 Task: Exporting Individual Tracks.
Action: Mouse moved to (411, 519)
Screenshot: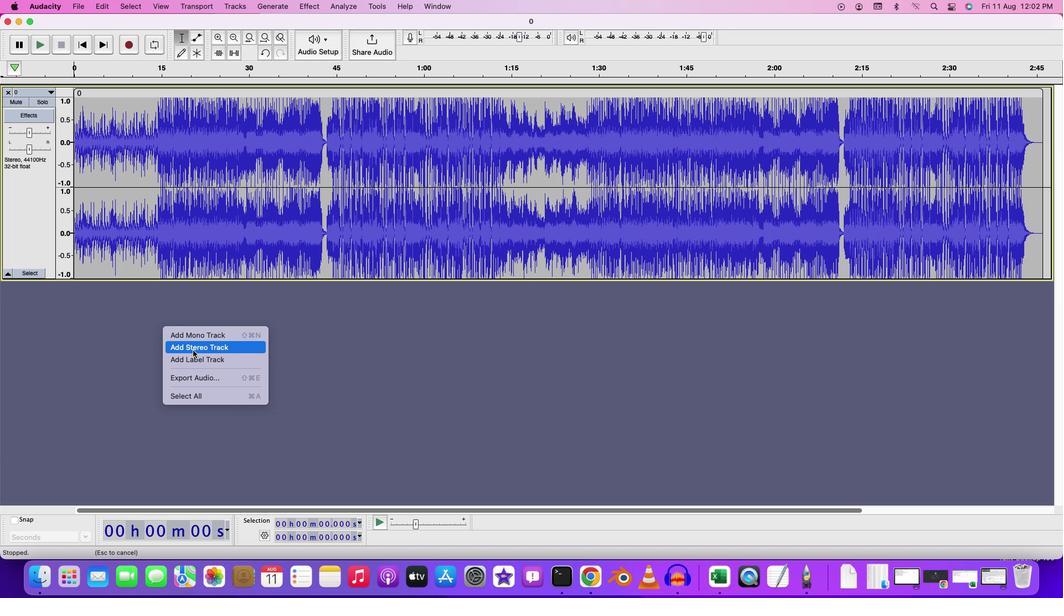 
Action: Mouse pressed left at (411, 519)
Screenshot: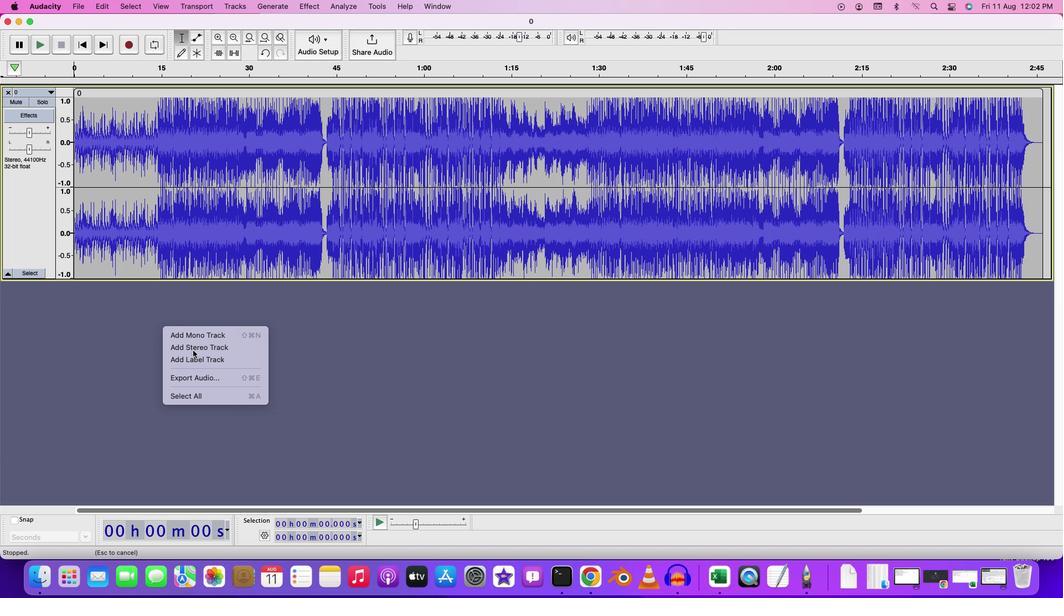 
Action: Mouse moved to (412, 519)
Screenshot: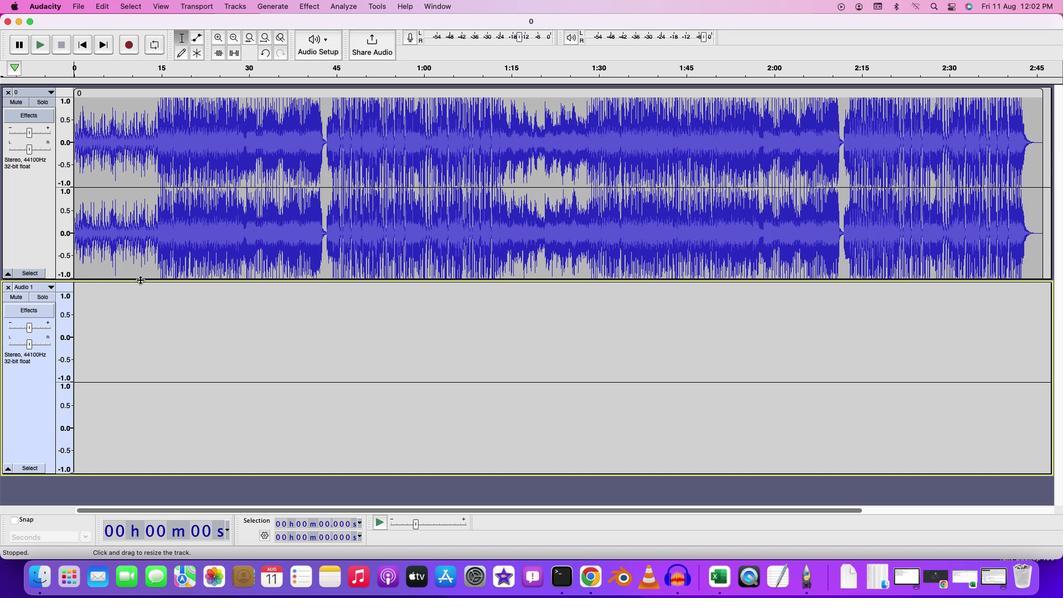 
Action: Mouse pressed left at (412, 519)
Screenshot: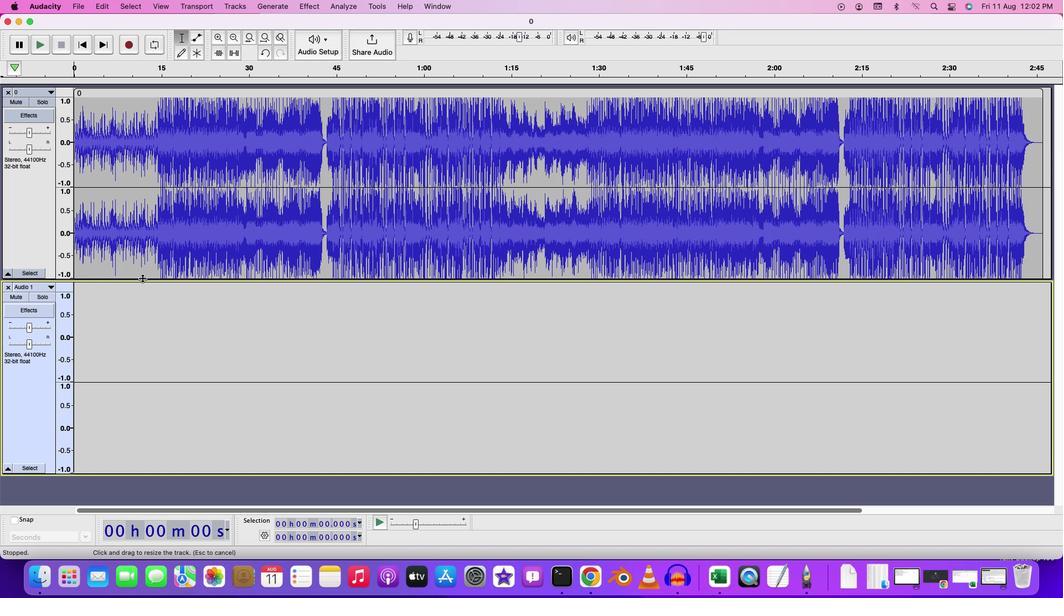 
Action: Mouse moved to (411, 519)
Screenshot: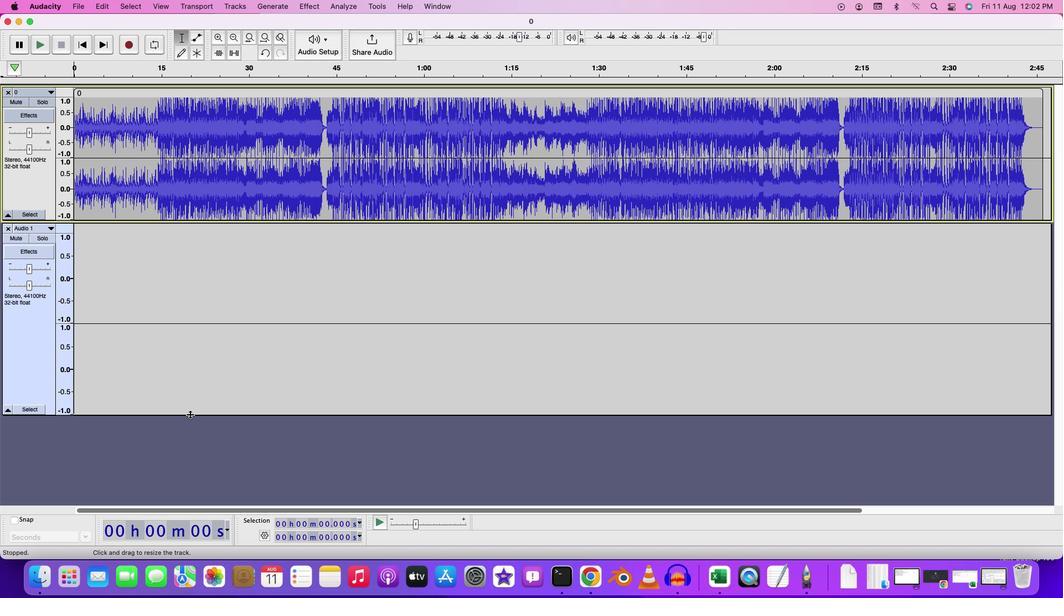 
Action: Mouse pressed left at (411, 519)
Screenshot: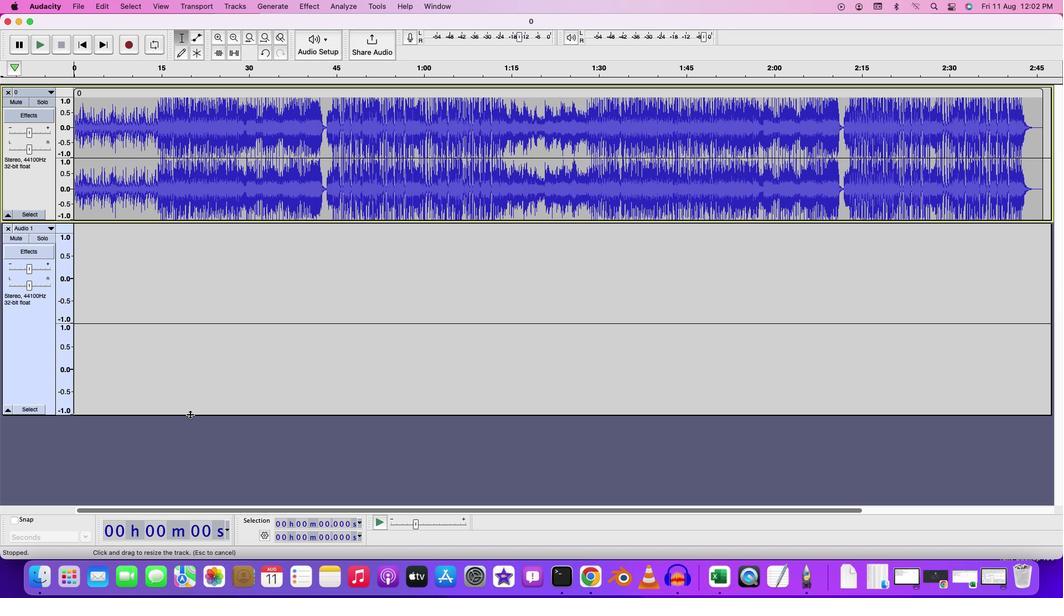 
Action: Mouse moved to (412, 519)
Screenshot: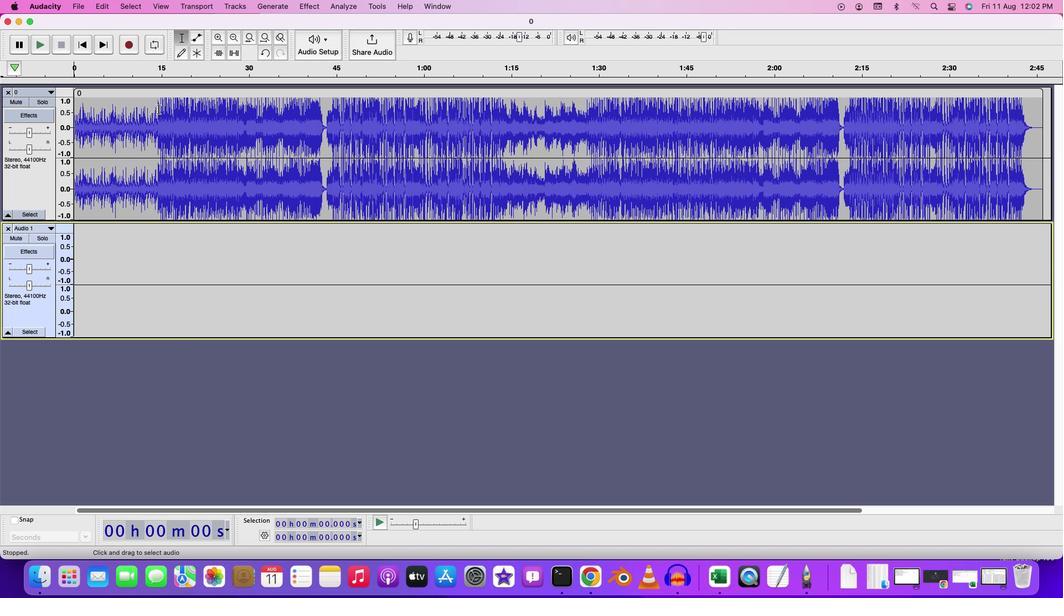 
Action: Mouse pressed left at (412, 519)
Screenshot: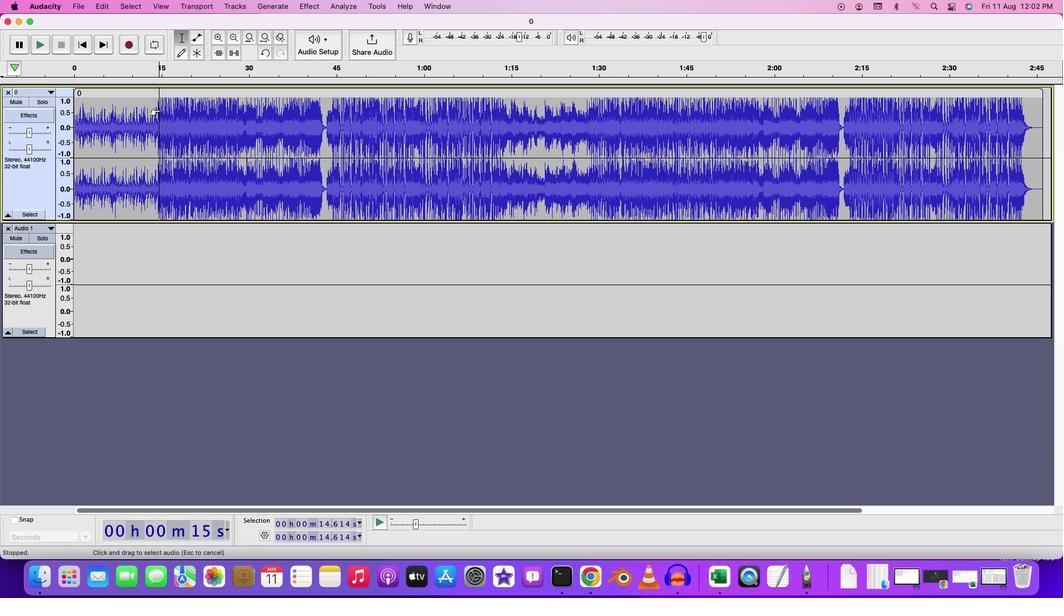 
Action: Mouse moved to (412, 519)
Screenshot: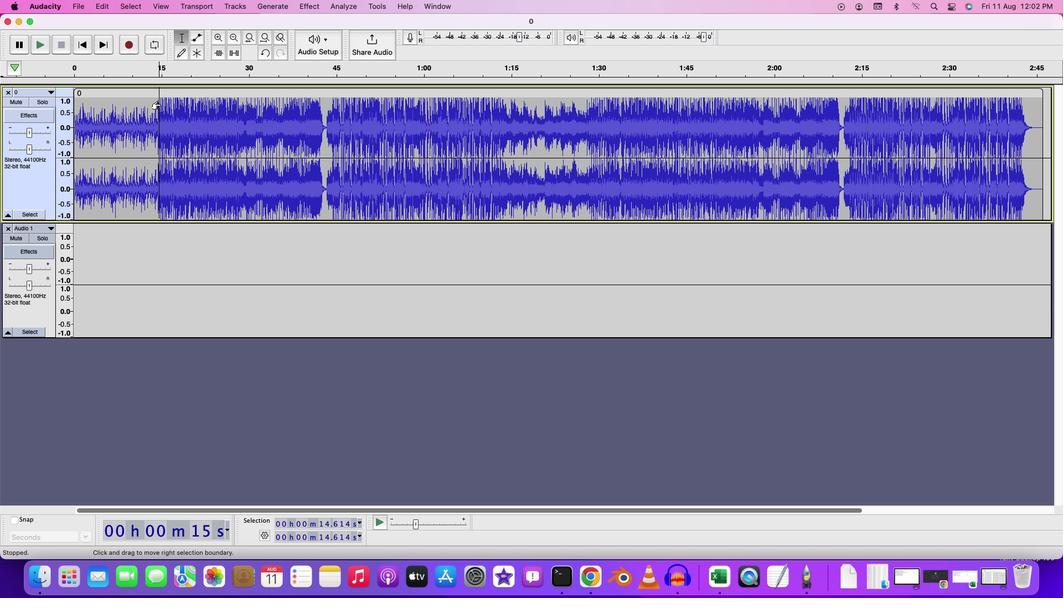 
Action: Mouse pressed left at (412, 519)
Screenshot: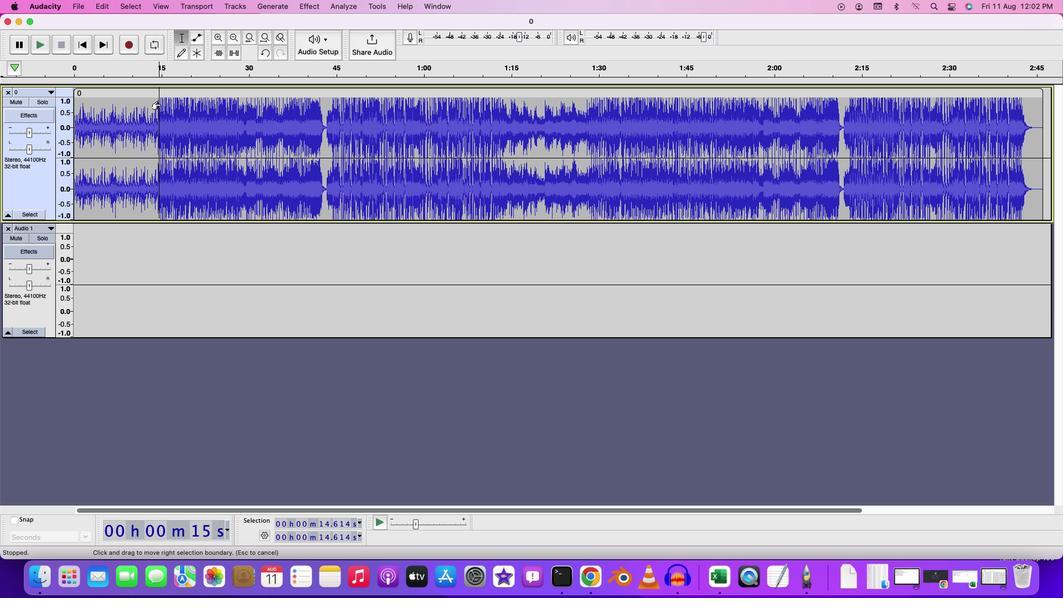 
Action: Mouse moved to (411, 519)
Screenshot: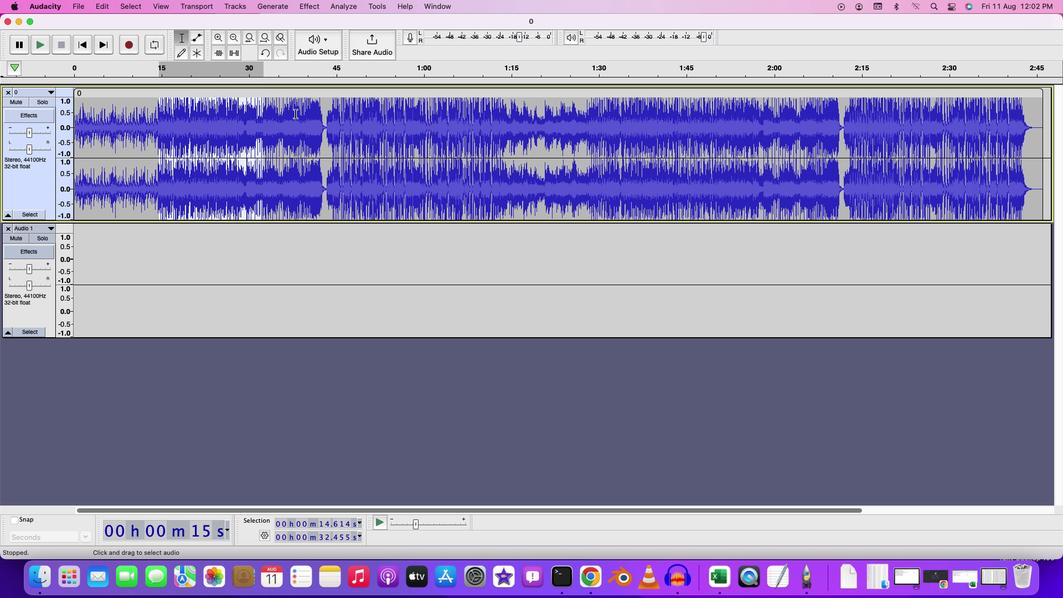 
Action: Mouse pressed left at (411, 519)
Screenshot: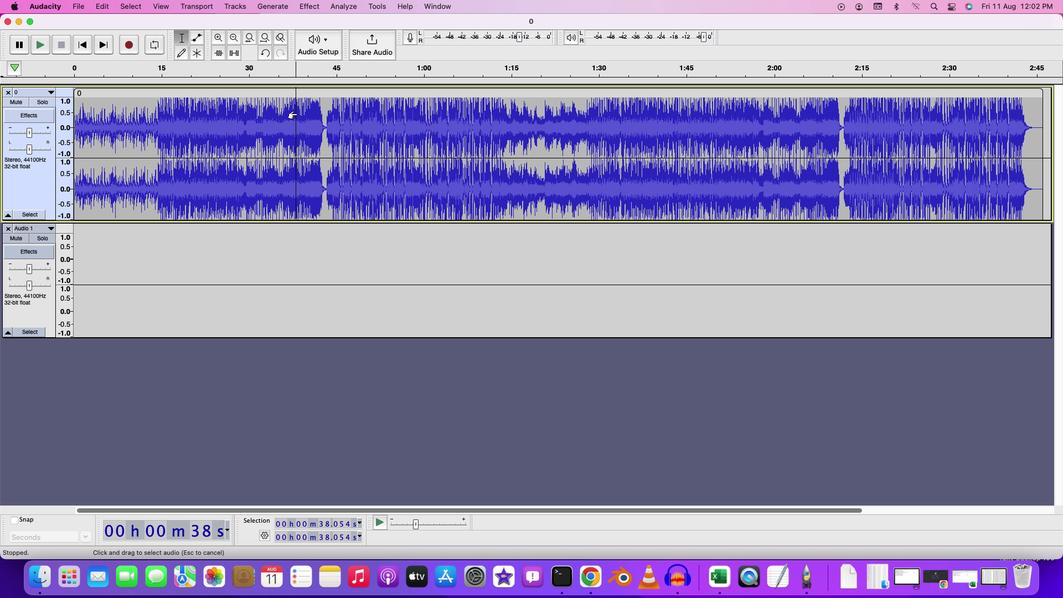 
Action: Mouse moved to (411, 519)
Screenshot: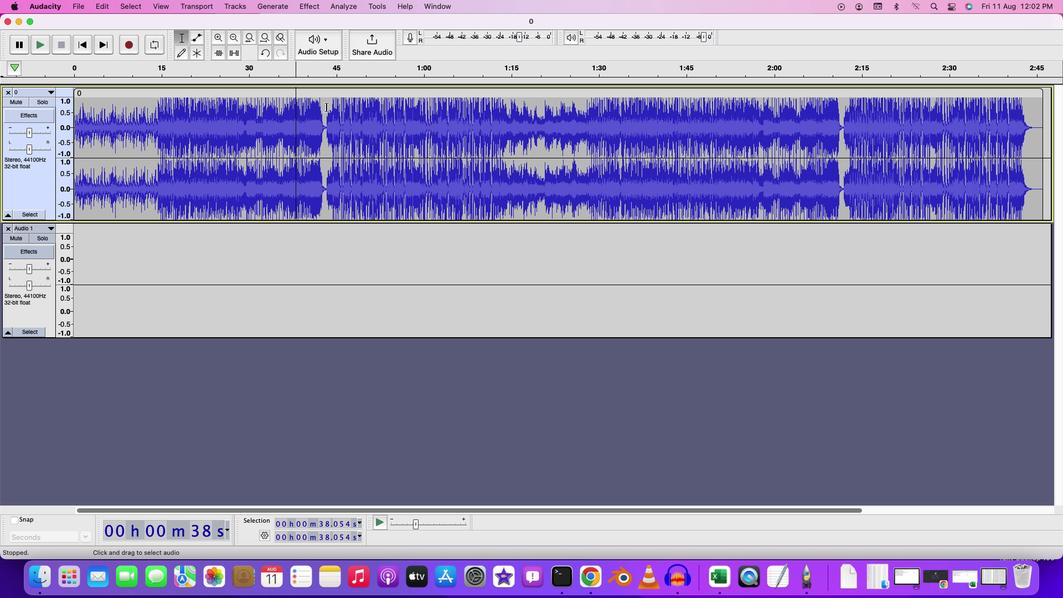 
Action: Mouse pressed left at (411, 519)
Screenshot: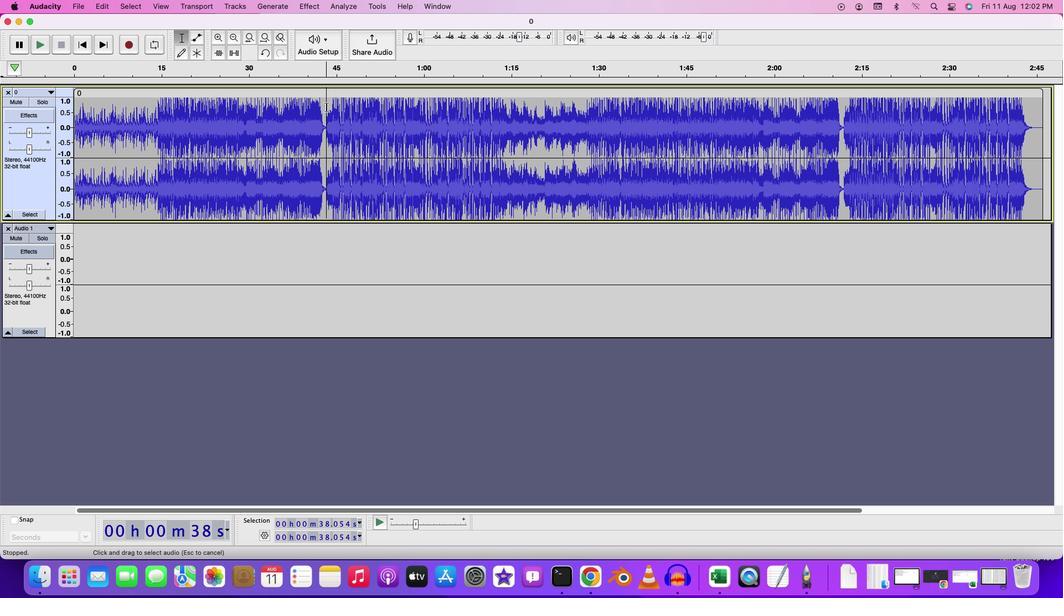 
Action: Mouse moved to (408, 519)
Screenshot: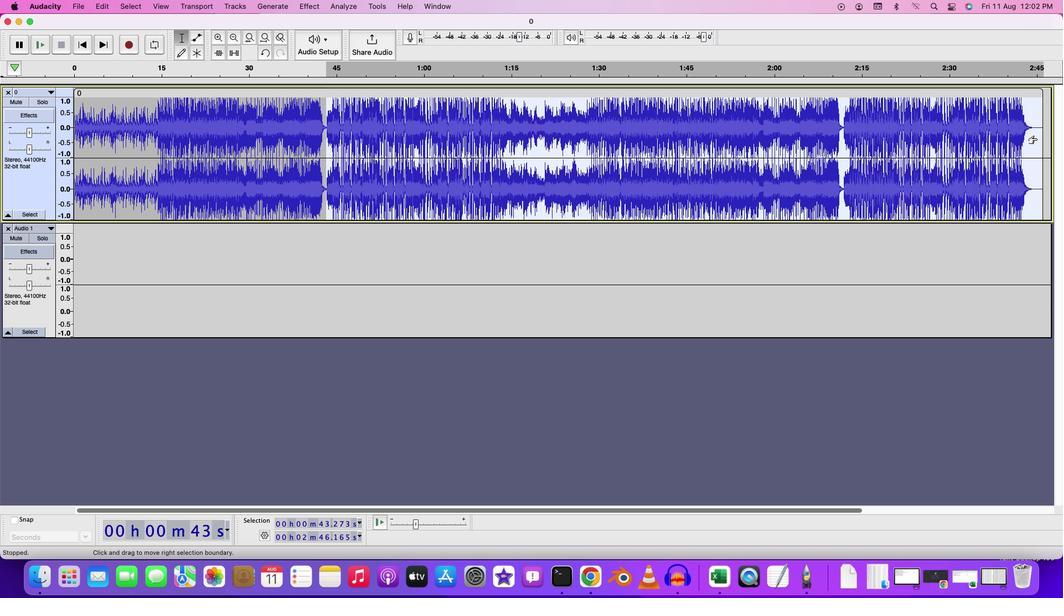 
Action: Key pressed Key.cmd'x'
Screenshot: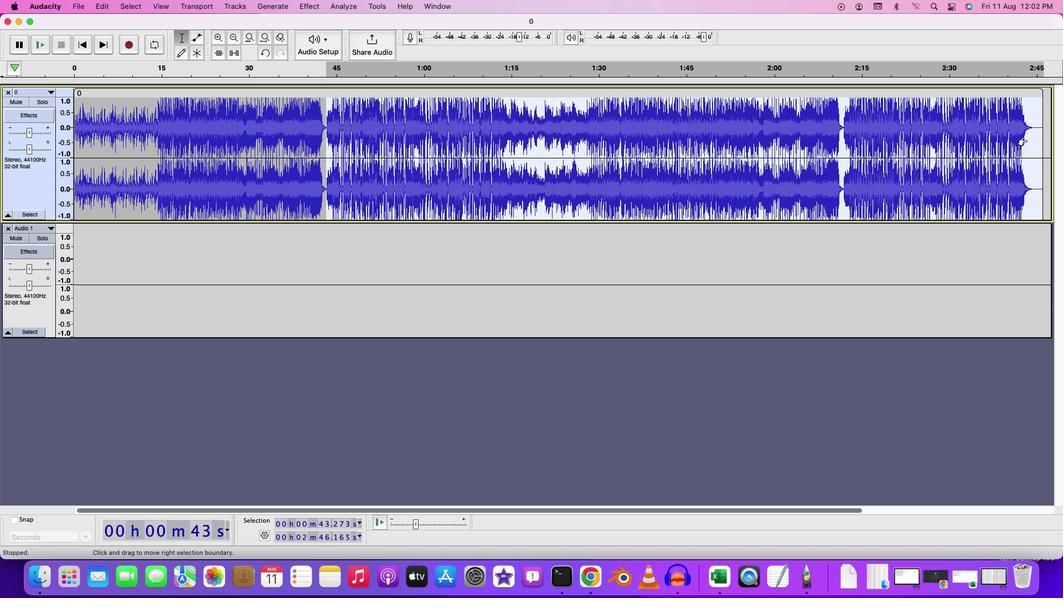 
Action: Mouse moved to (411, 519)
Screenshot: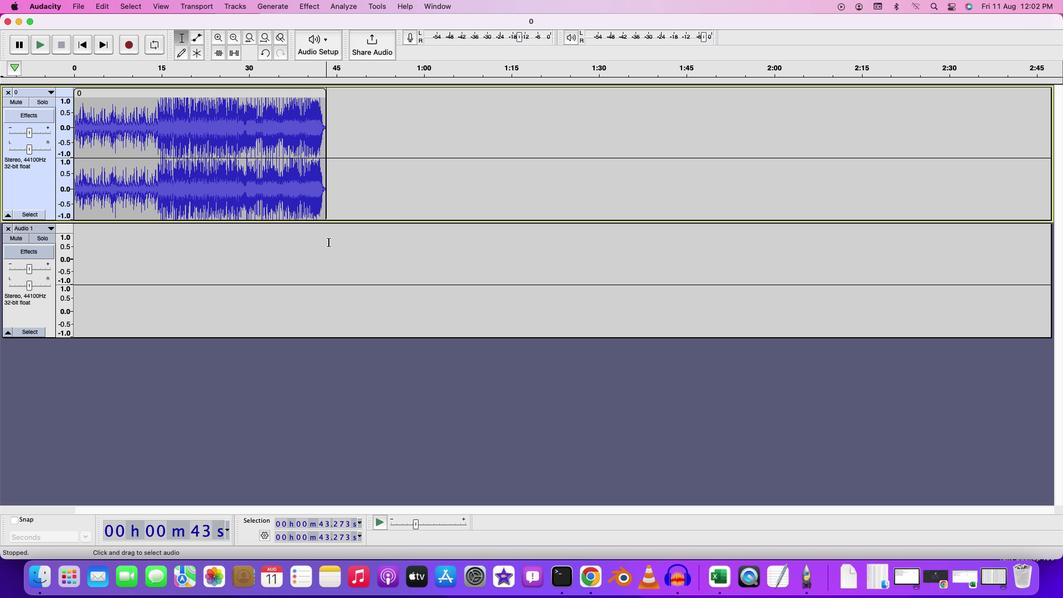 
Action: Mouse pressed left at (411, 519)
Screenshot: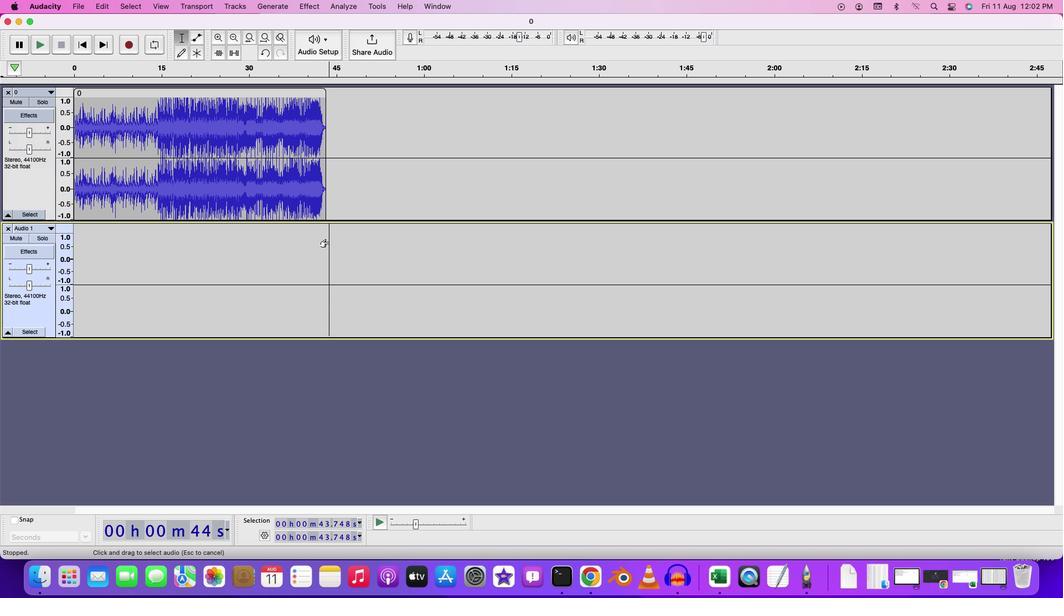 
Action: Mouse moved to (411, 519)
Screenshot: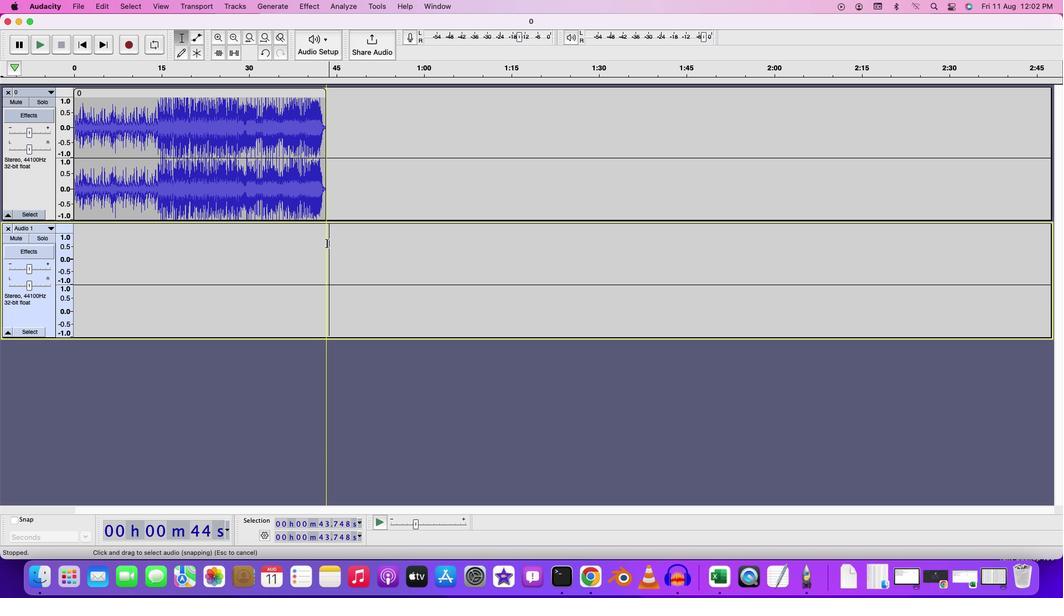 
Action: Mouse pressed left at (411, 519)
Screenshot: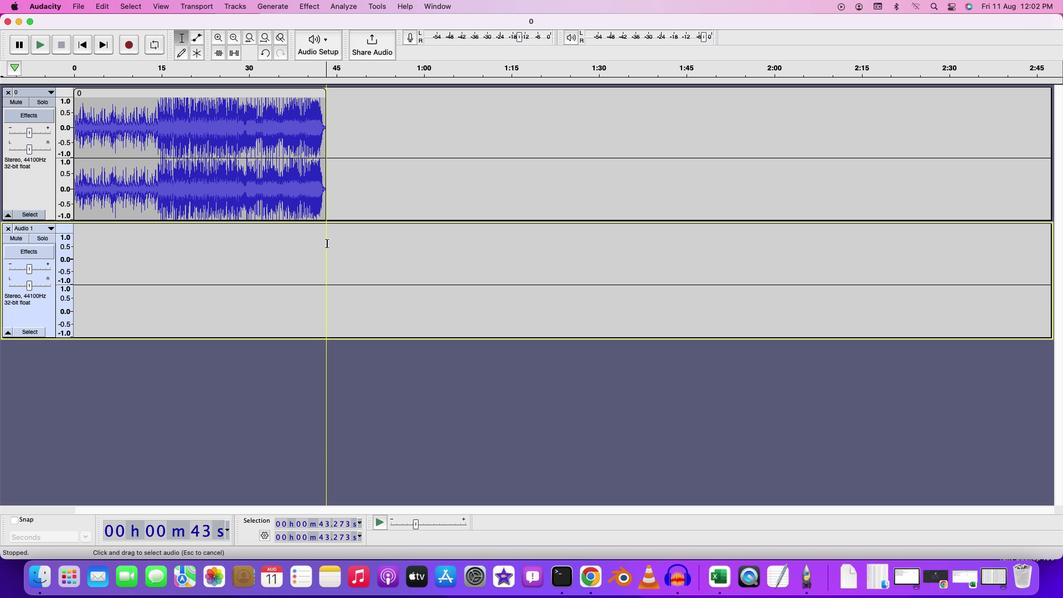 
Action: Mouse moved to (411, 519)
Screenshot: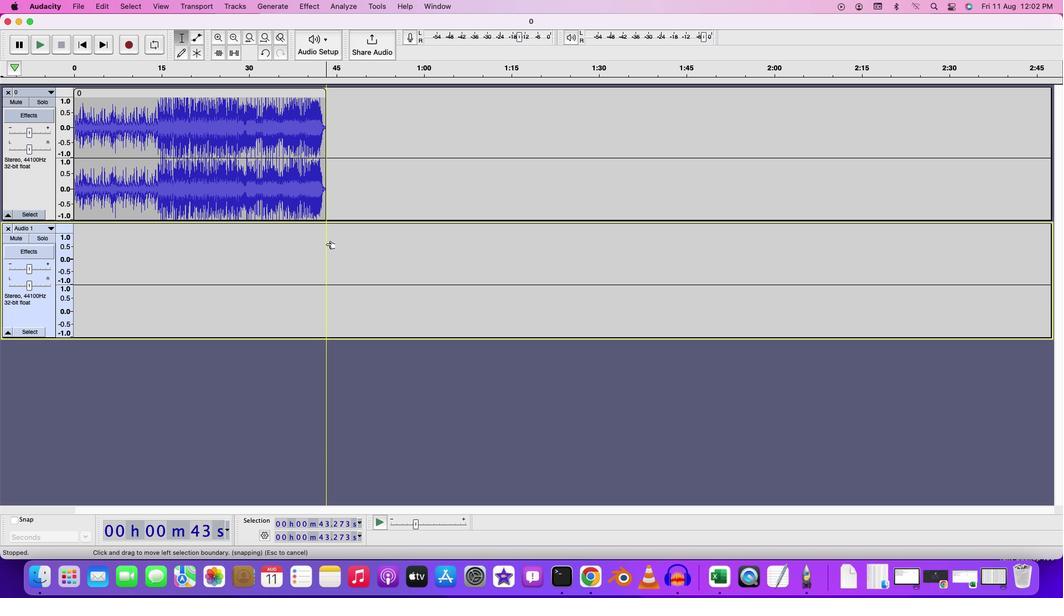 
Action: Key pressed Key.cmd'v'
Screenshot: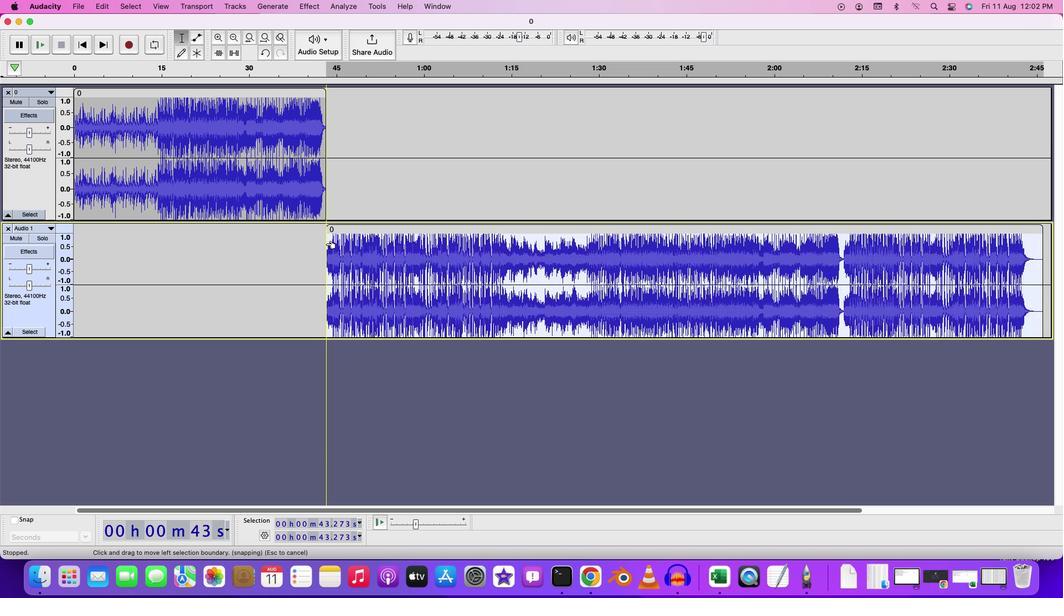 
Action: Mouse moved to (411, 519)
Screenshot: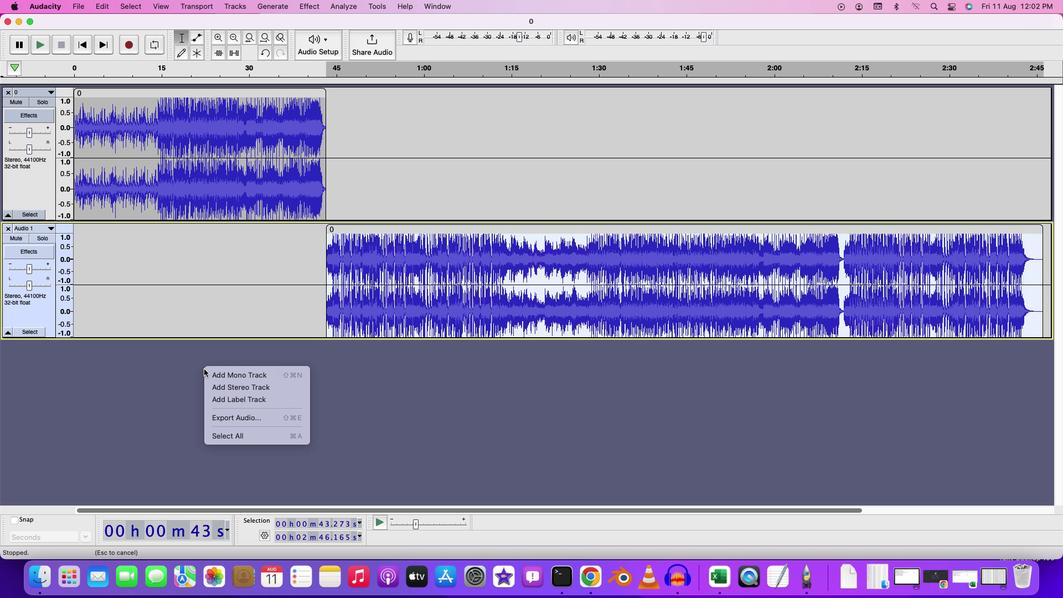 
Action: Mouse pressed right at (411, 519)
Screenshot: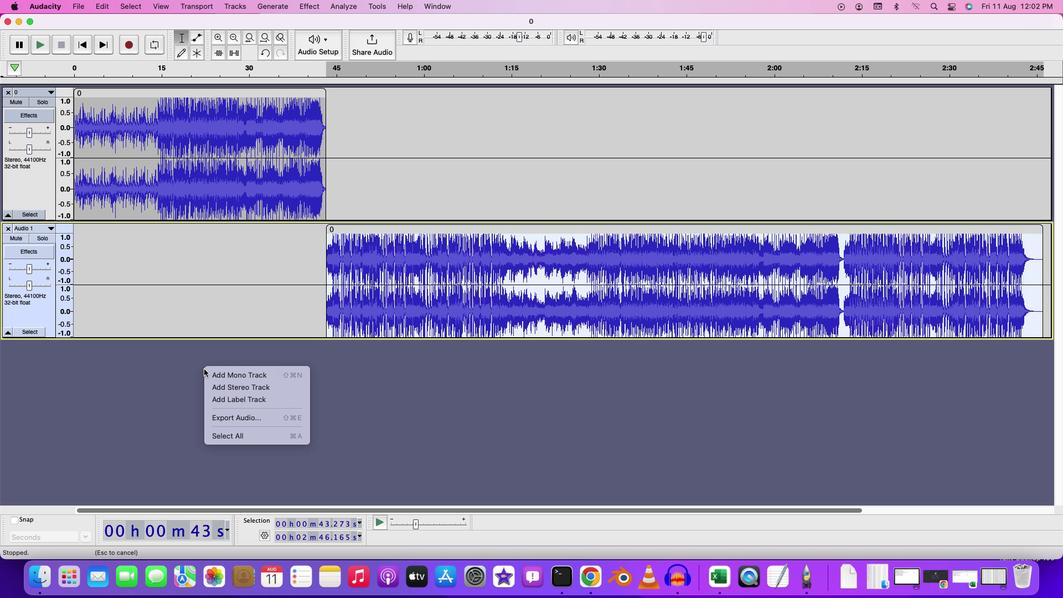 
Action: Mouse moved to (411, 519)
Screenshot: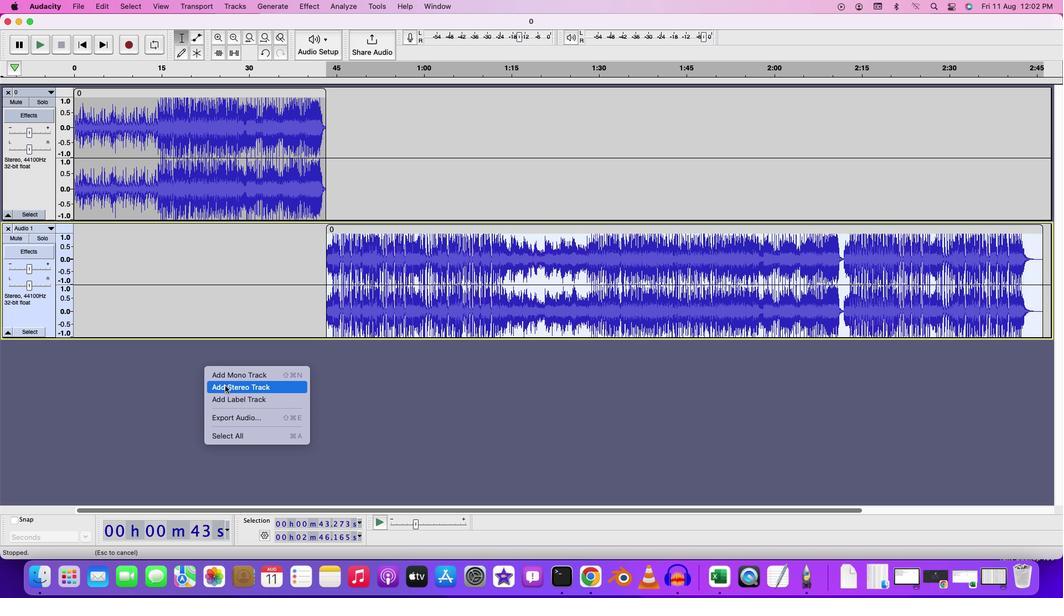 
Action: Mouse pressed left at (411, 519)
Screenshot: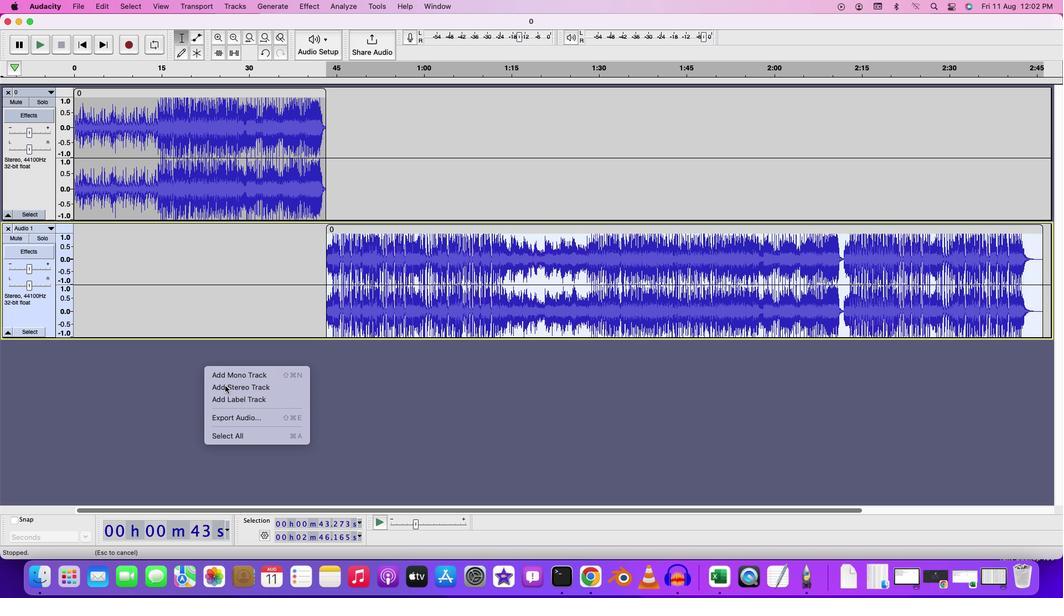 
Action: Mouse moved to (411, 519)
Screenshot: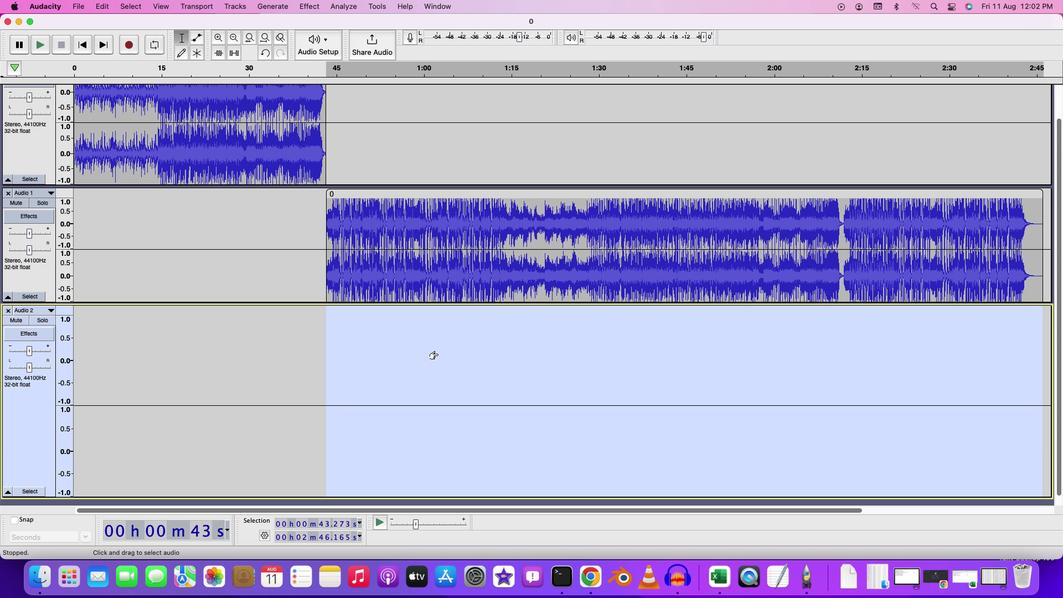 
Action: Mouse pressed left at (411, 519)
Screenshot: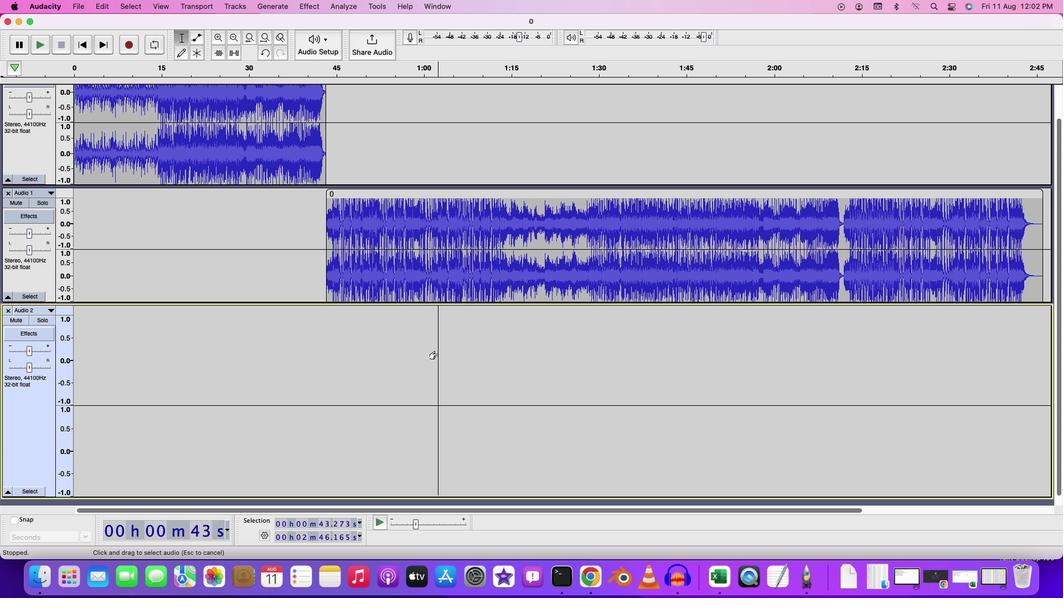 
Action: Mouse moved to (409, 519)
Screenshot: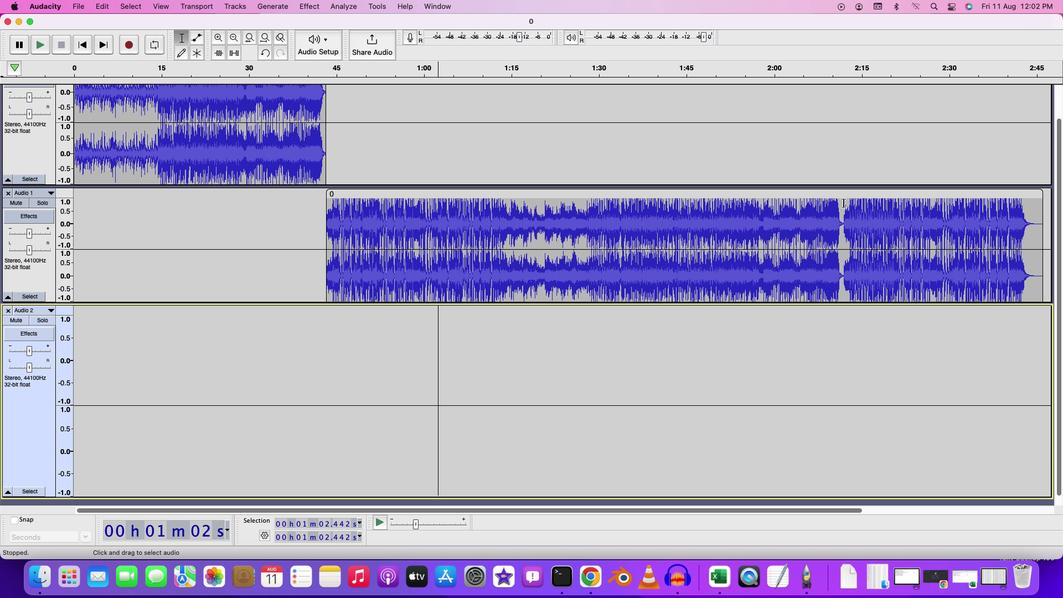 
Action: Mouse pressed left at (409, 519)
Screenshot: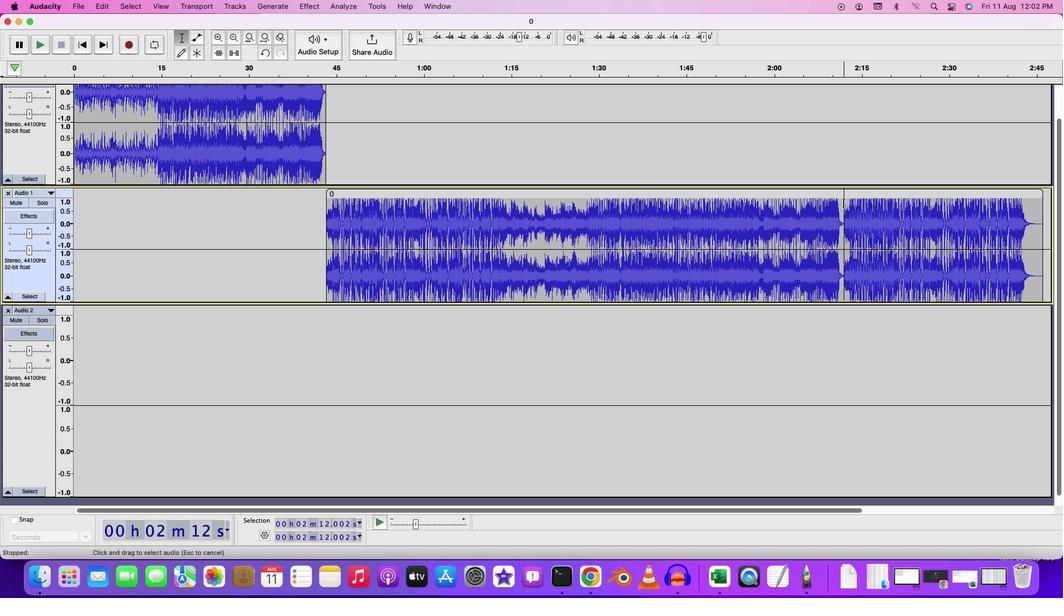 
Action: Mouse moved to (408, 519)
Screenshot: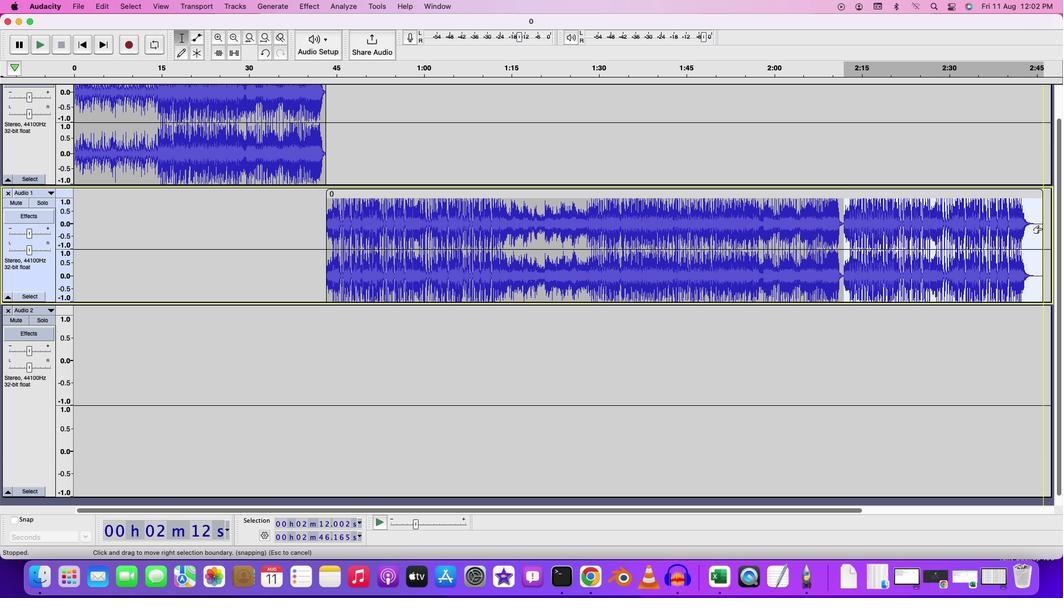 
Action: Key pressed Key.cmd
Screenshot: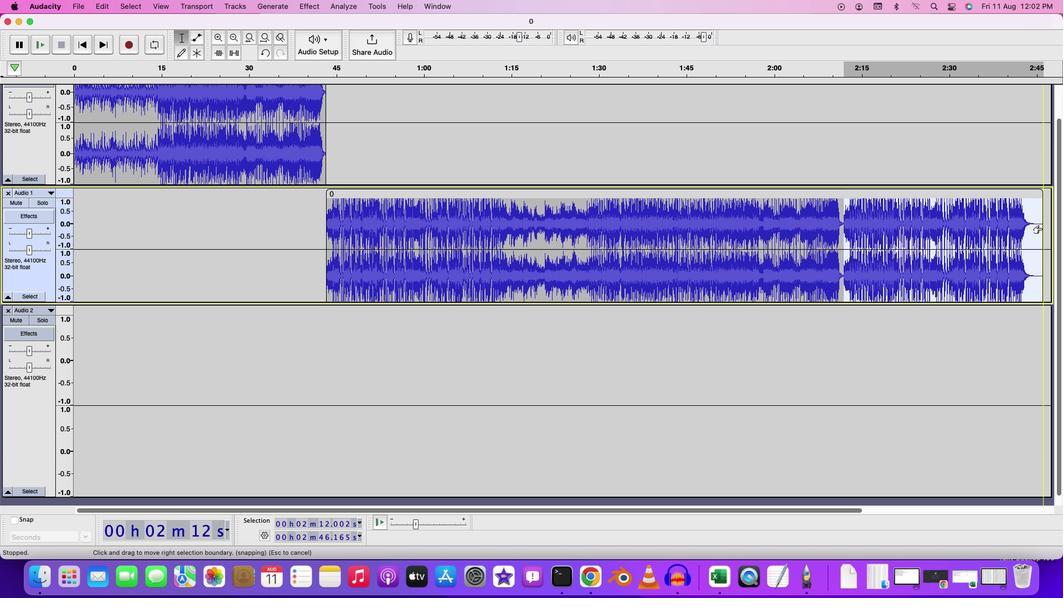 
Action: Mouse moved to (408, 519)
Screenshot: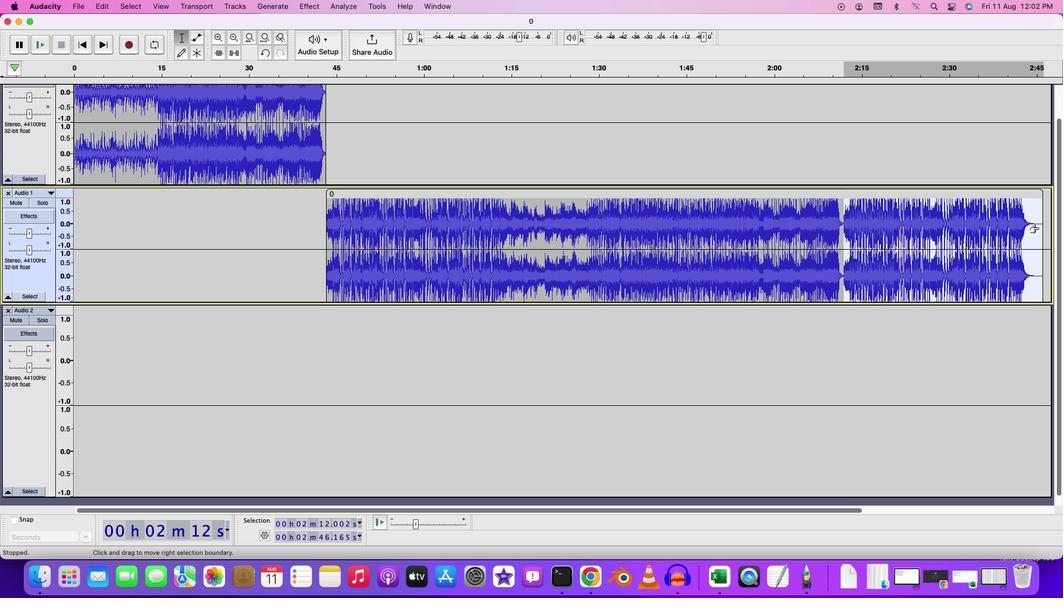 
Action: Key pressed 'x'
Screenshot: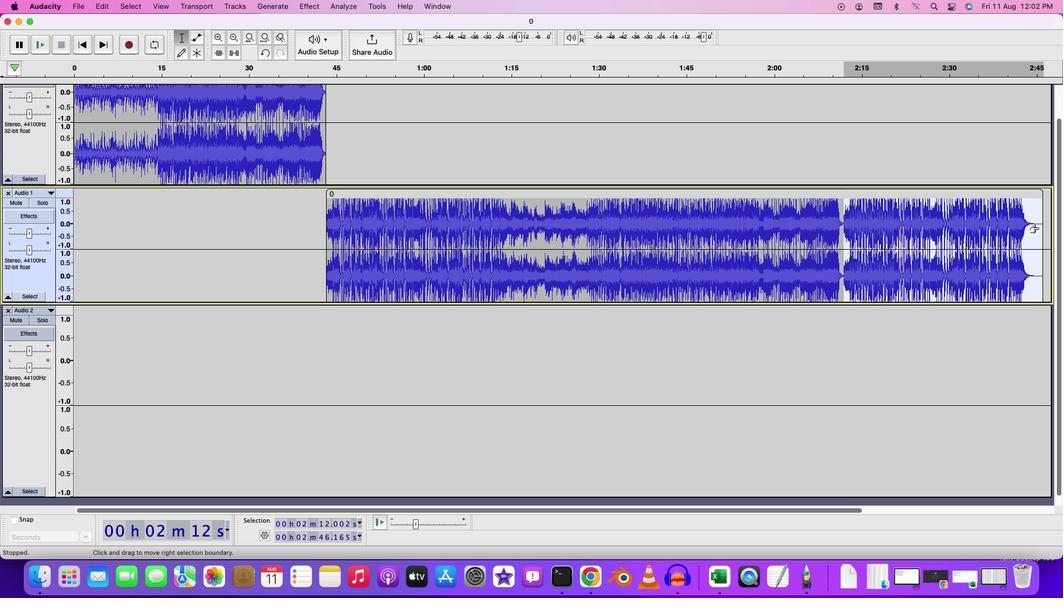 
Action: Mouse moved to (409, 519)
Screenshot: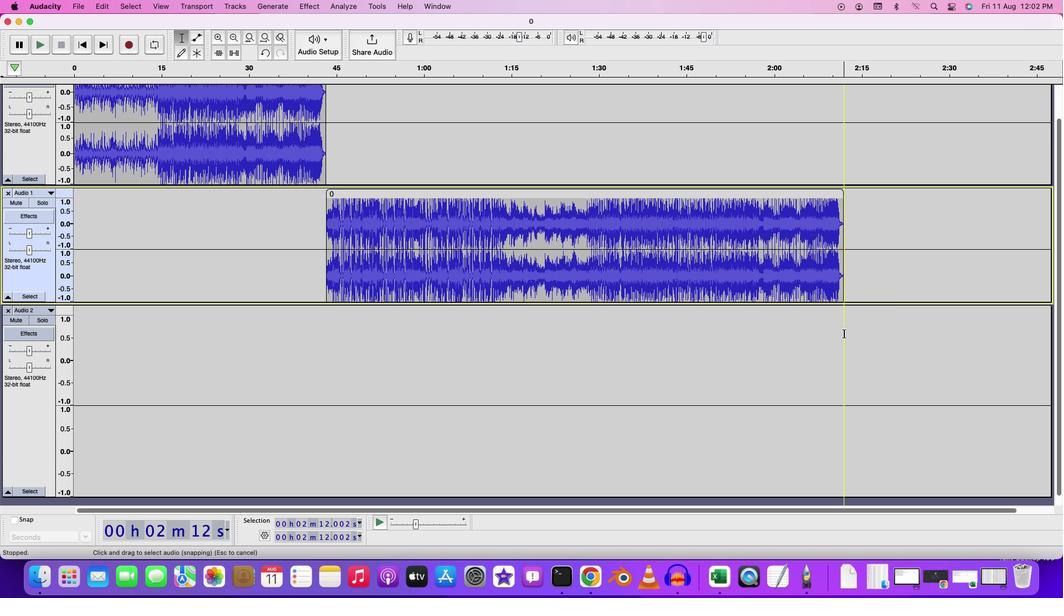 
Action: Mouse pressed left at (409, 519)
Screenshot: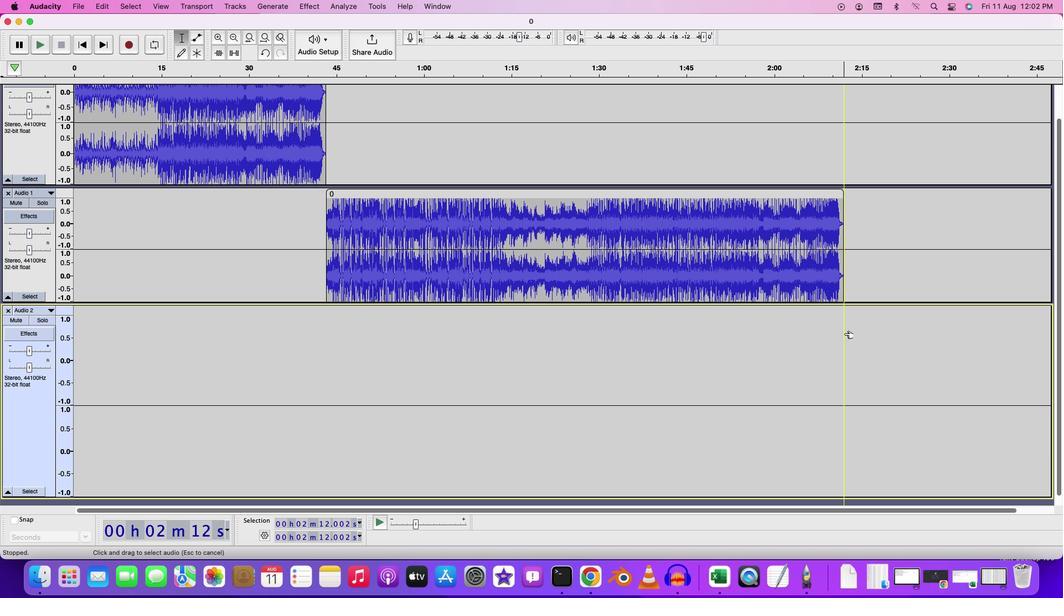 
Action: Key pressed Key.cmd'v'
Screenshot: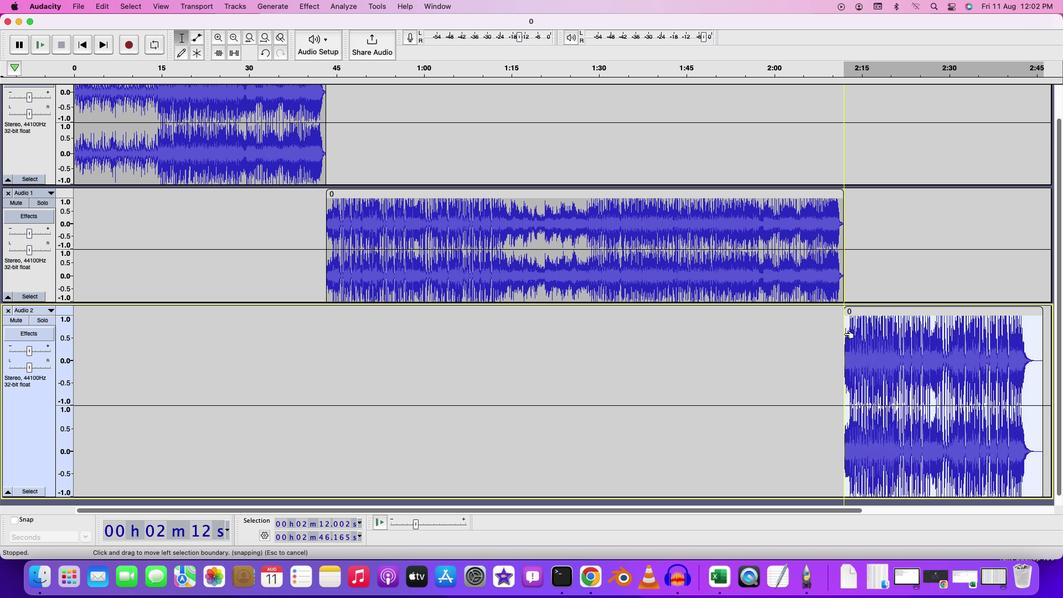 
Action: Mouse moved to (409, 519)
Screenshot: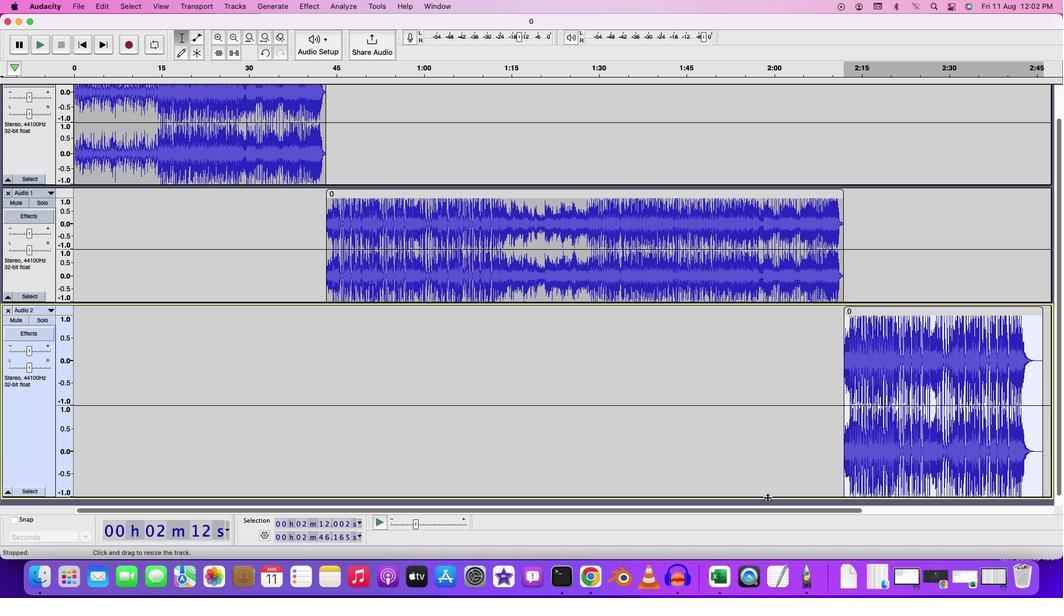 
Action: Mouse pressed left at (409, 519)
Screenshot: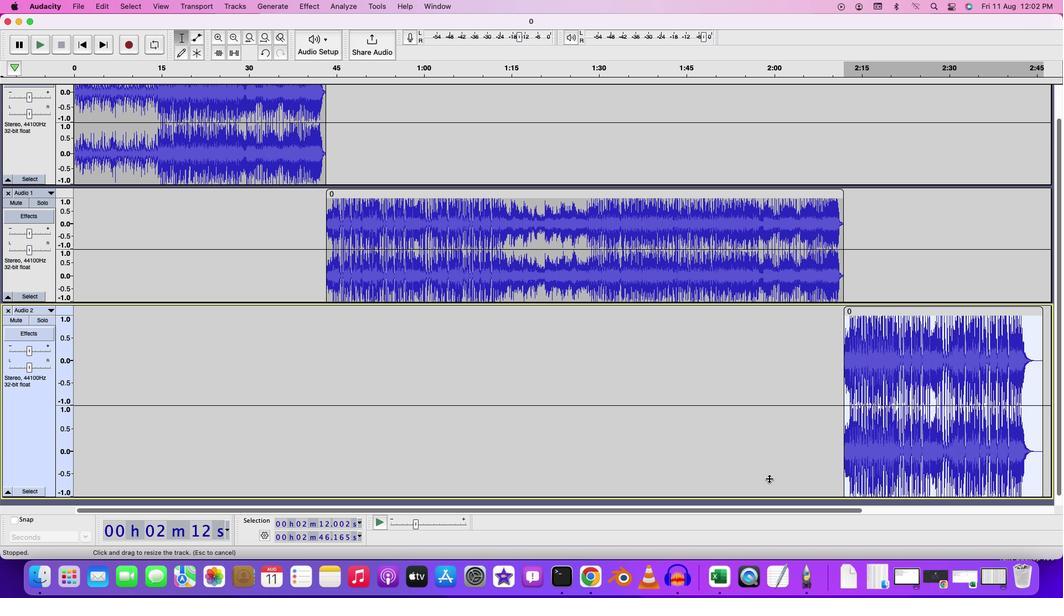 
Action: Mouse moved to (411, 519)
Screenshot: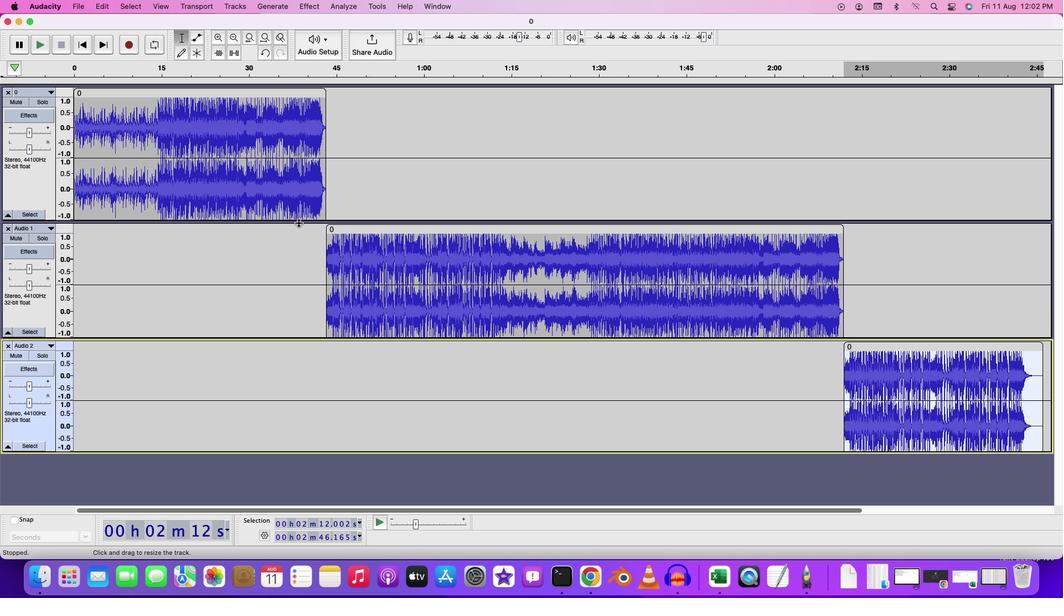 
Action: Mouse pressed left at (411, 519)
Screenshot: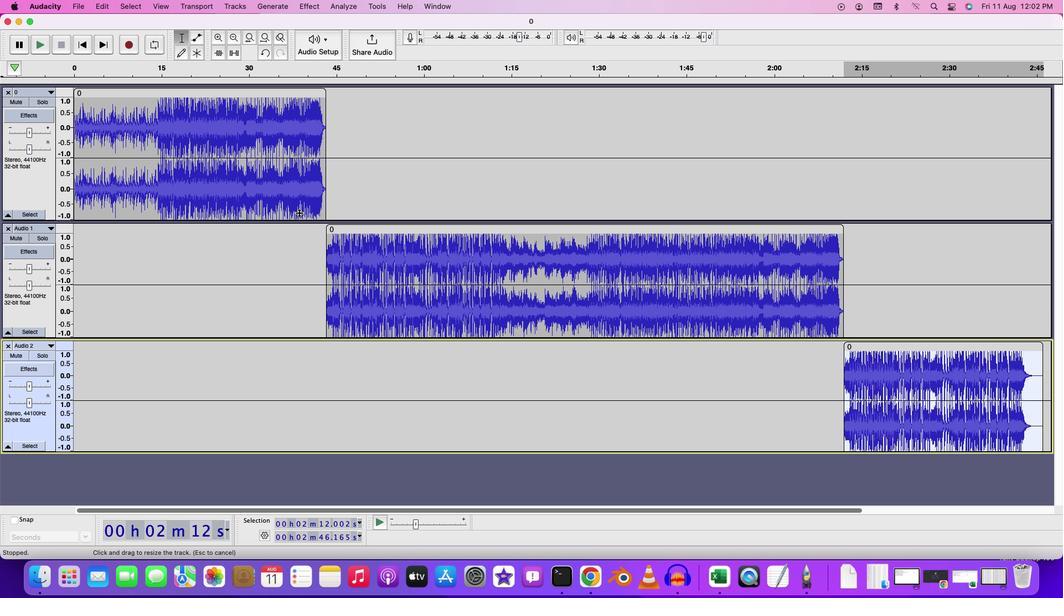 
Action: Mouse moved to (411, 519)
Screenshot: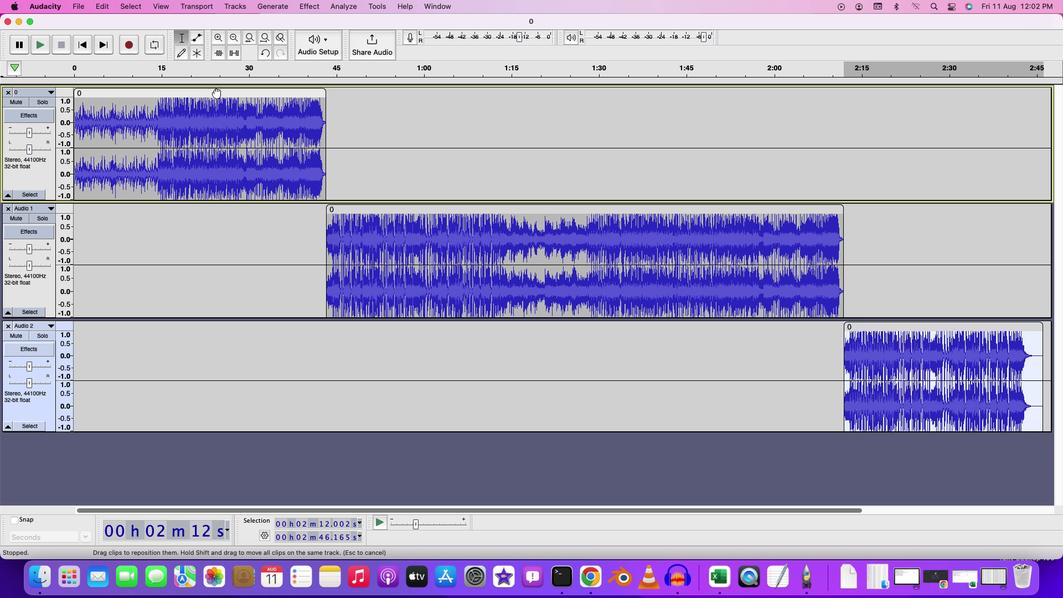 
Action: Mouse pressed left at (411, 519)
Screenshot: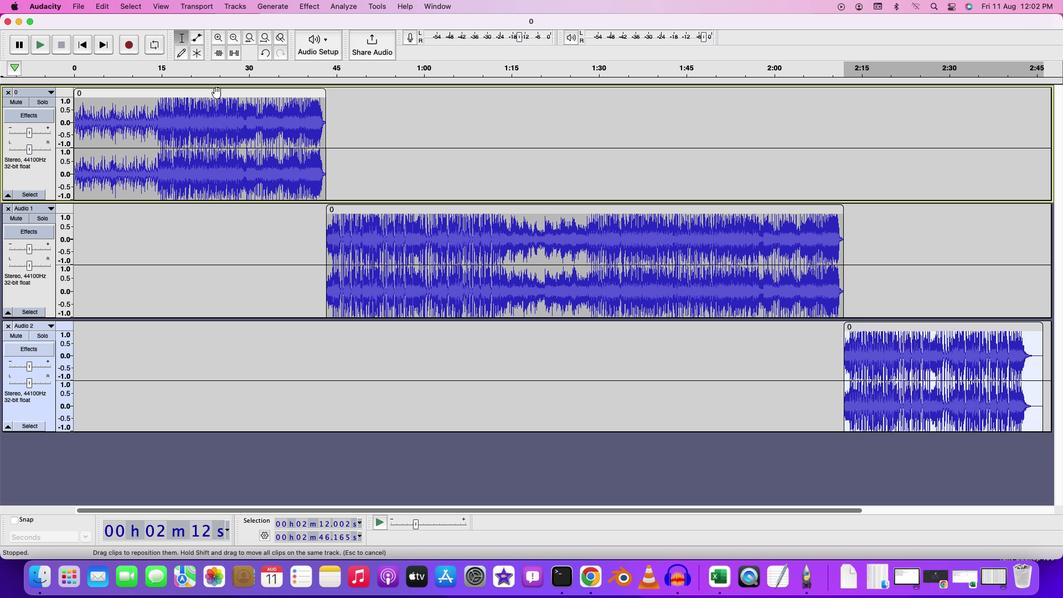 
Action: Mouse pressed left at (411, 519)
Screenshot: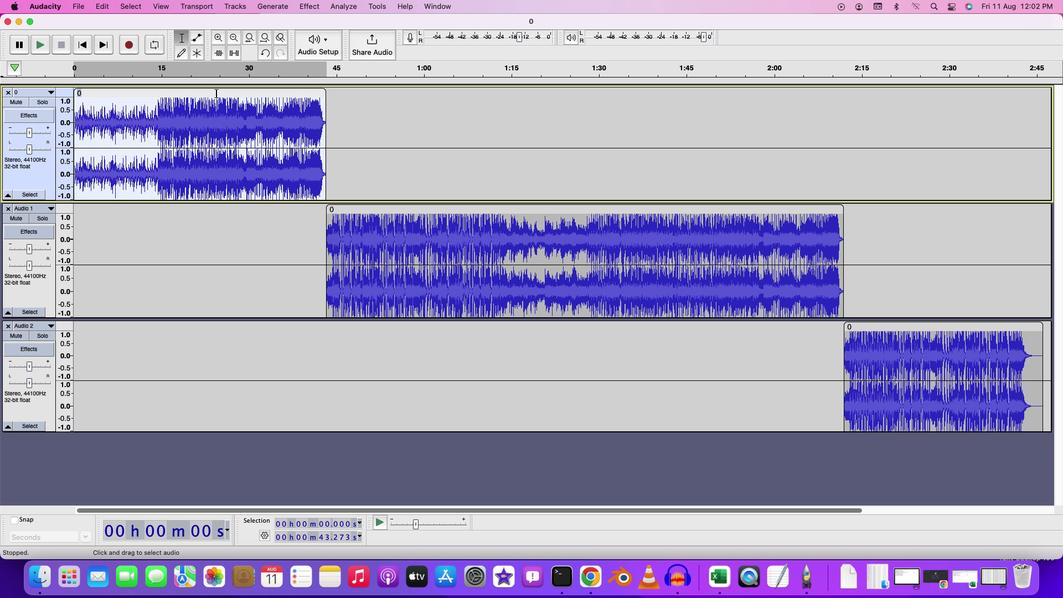 
Action: Key pressed Key.backspaceKey.shift'P''A''r'Key.backspaceKey.backspace'a''r''t'Key.space'-''1'Key.enter
Screenshot: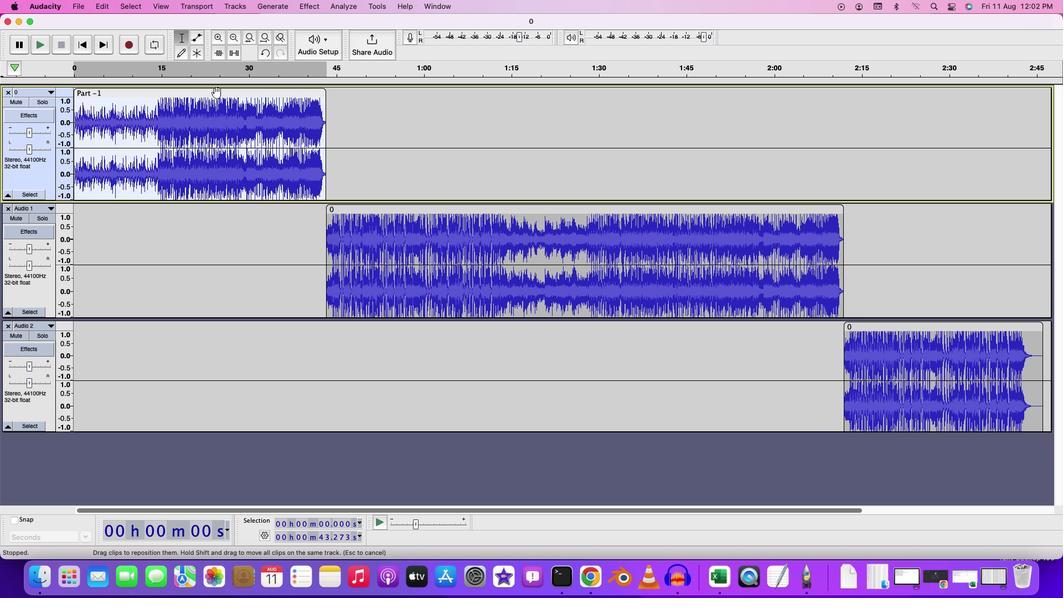 
Action: Mouse moved to (411, 519)
Screenshot: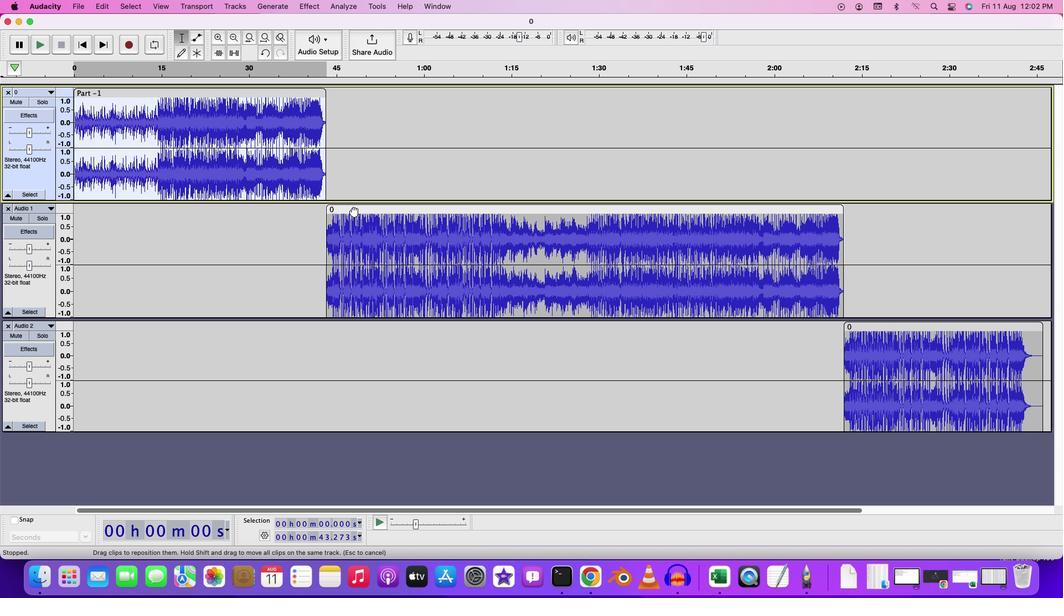 
Action: Mouse pressed left at (411, 519)
Screenshot: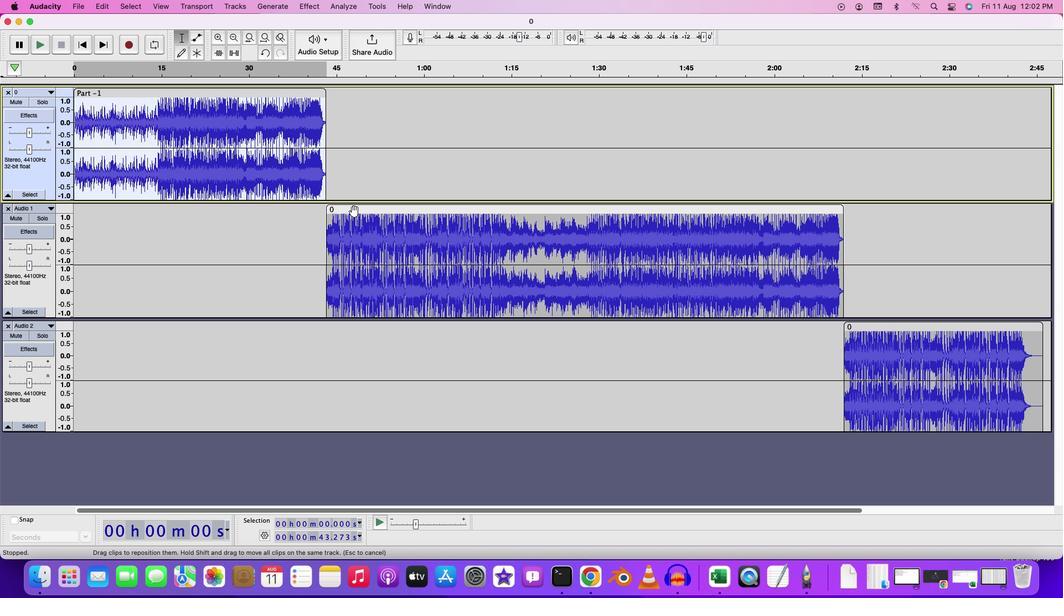 
Action: Mouse moved to (411, 519)
Screenshot: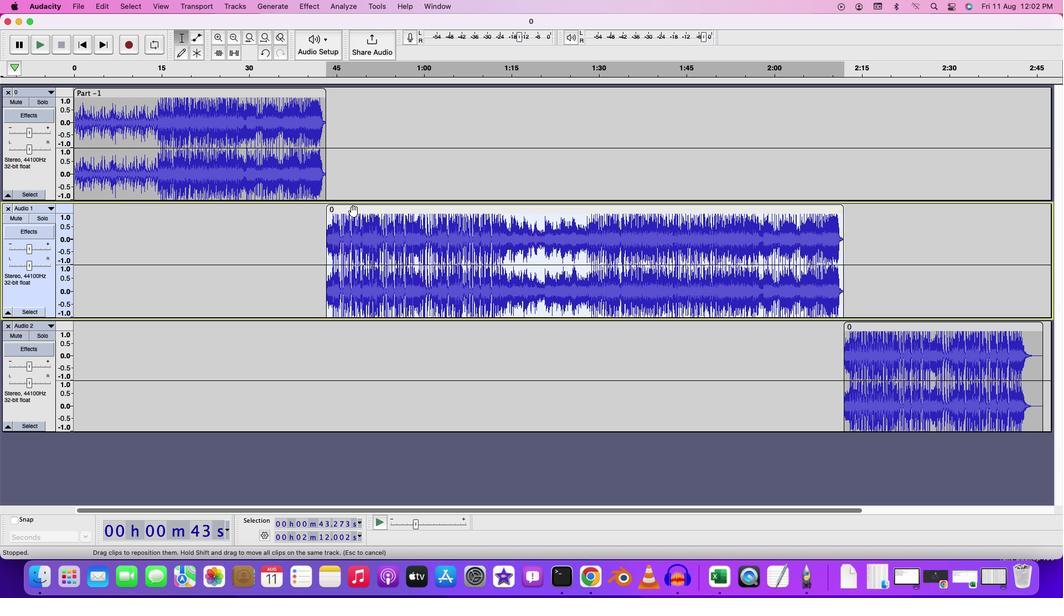 
Action: Mouse pressed left at (411, 519)
Screenshot: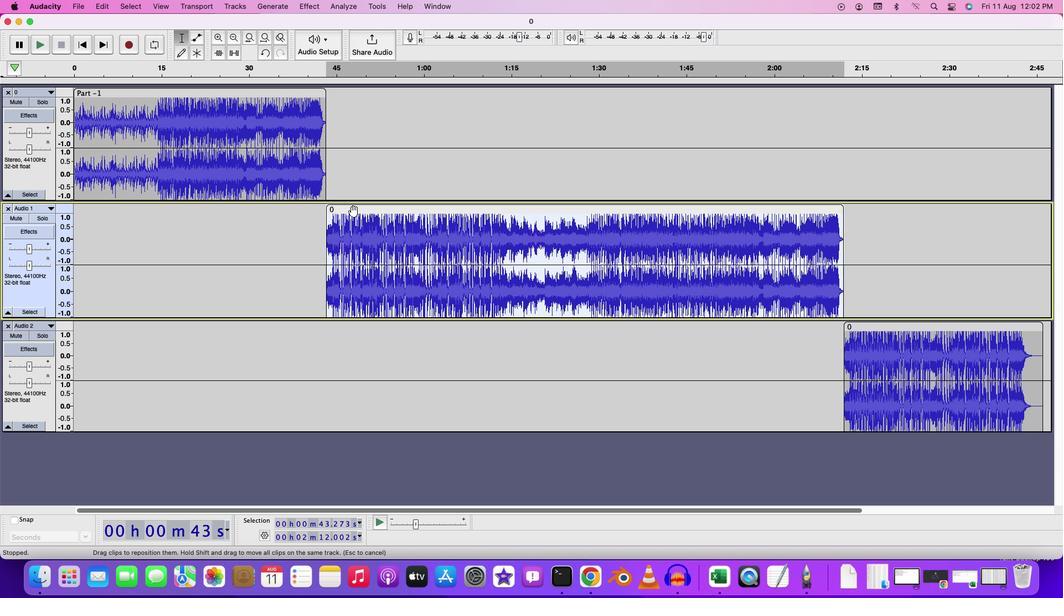 
Action: Mouse pressed left at (411, 519)
Screenshot: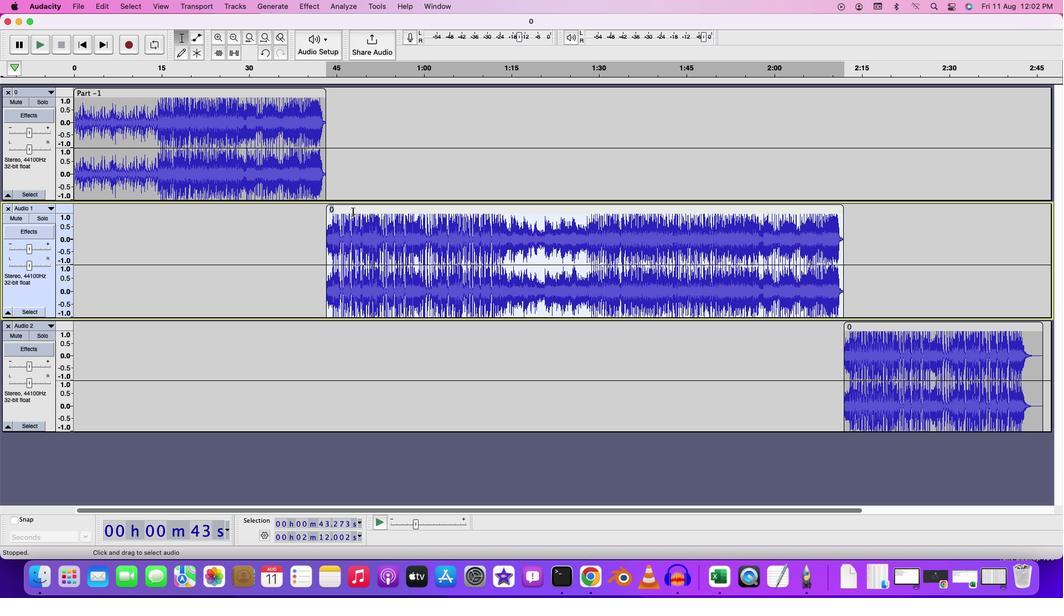 
Action: Key pressed Key.backspaceKey.shift'p''a''r''t'Key.backspaceKey.backspaceKey.backspaceKey.backspaceKey.shift'P''a''r''t'Key.space'-''2'Key.enter
Screenshot: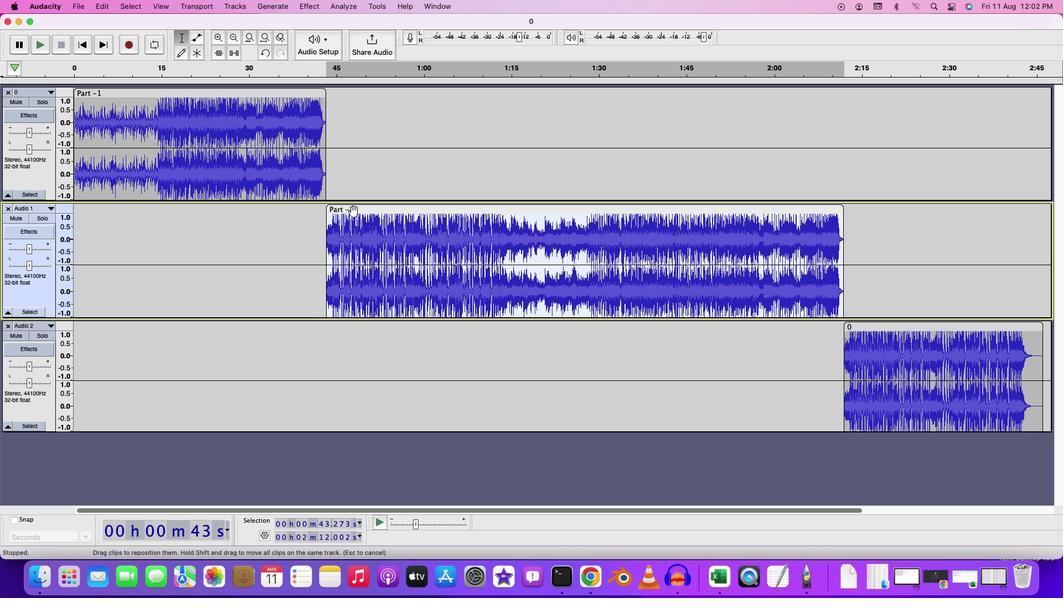 
Action: Mouse moved to (408, 519)
Screenshot: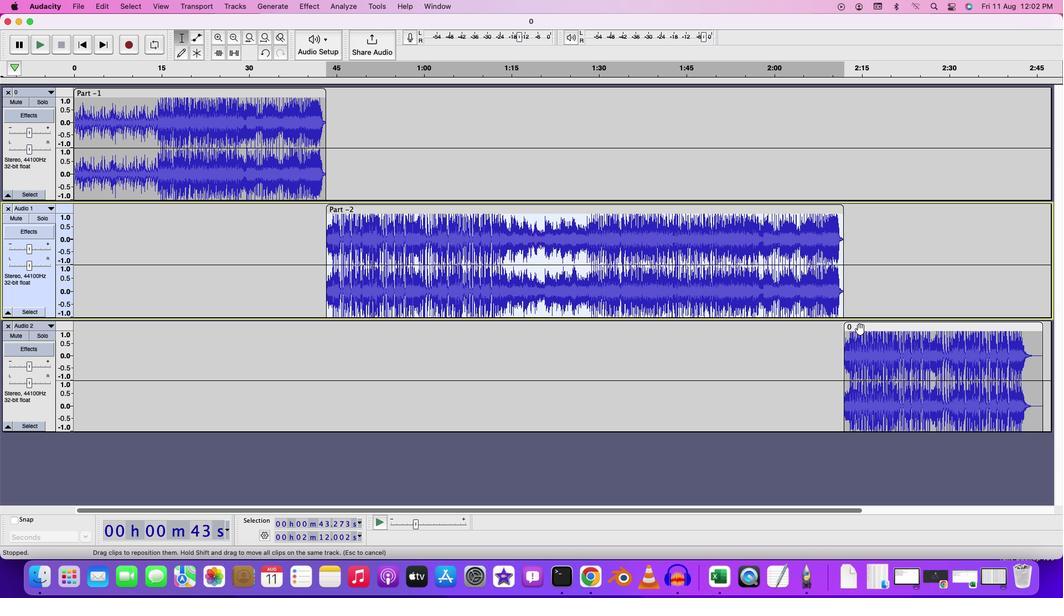 
Action: Mouse pressed left at (408, 519)
Screenshot: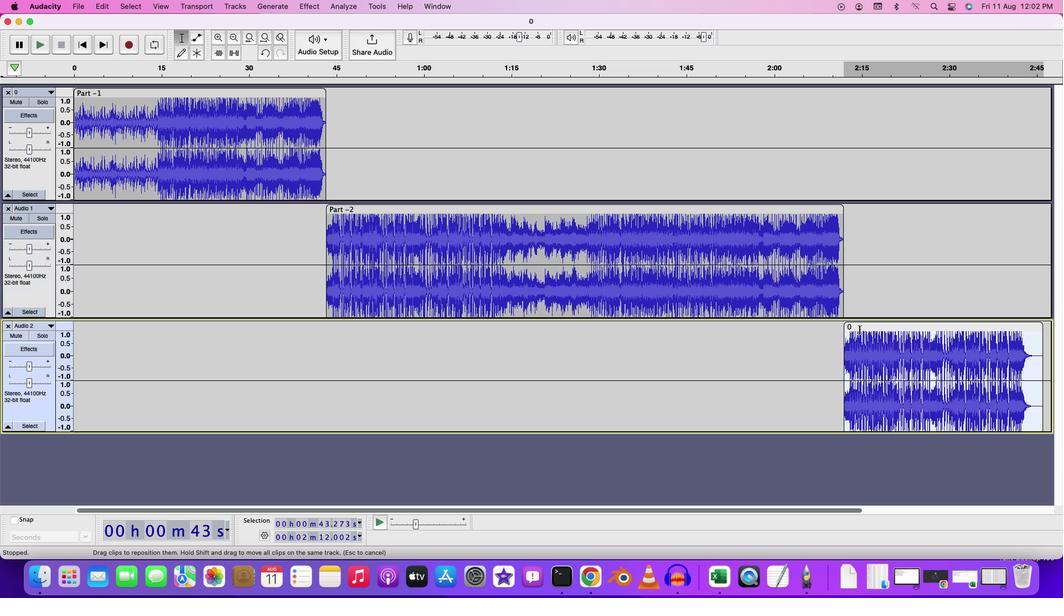 
Action: Mouse pressed left at (408, 519)
Screenshot: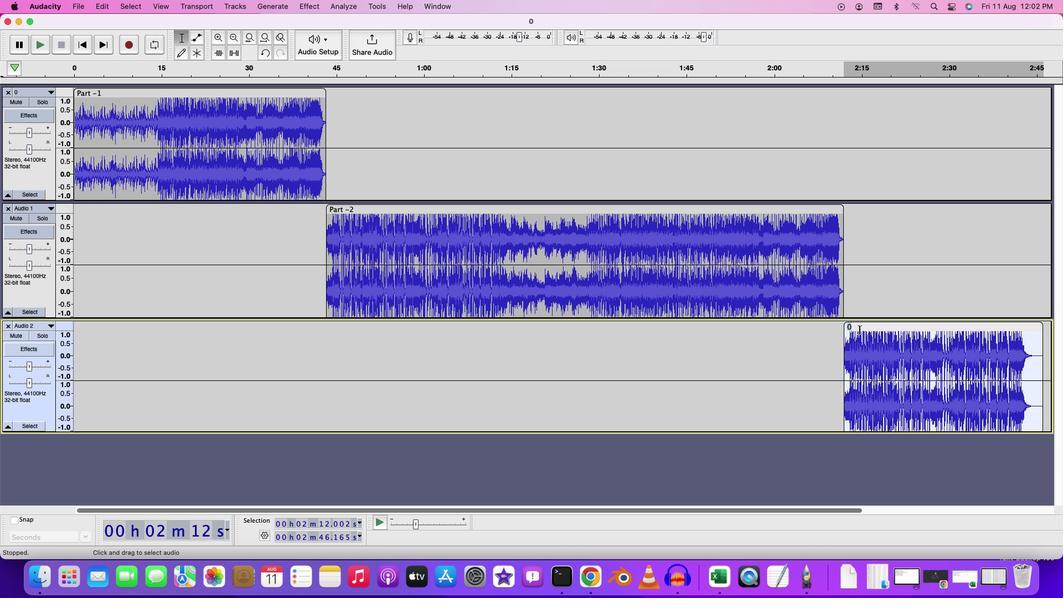 
Action: Mouse moved to (408, 519)
Screenshot: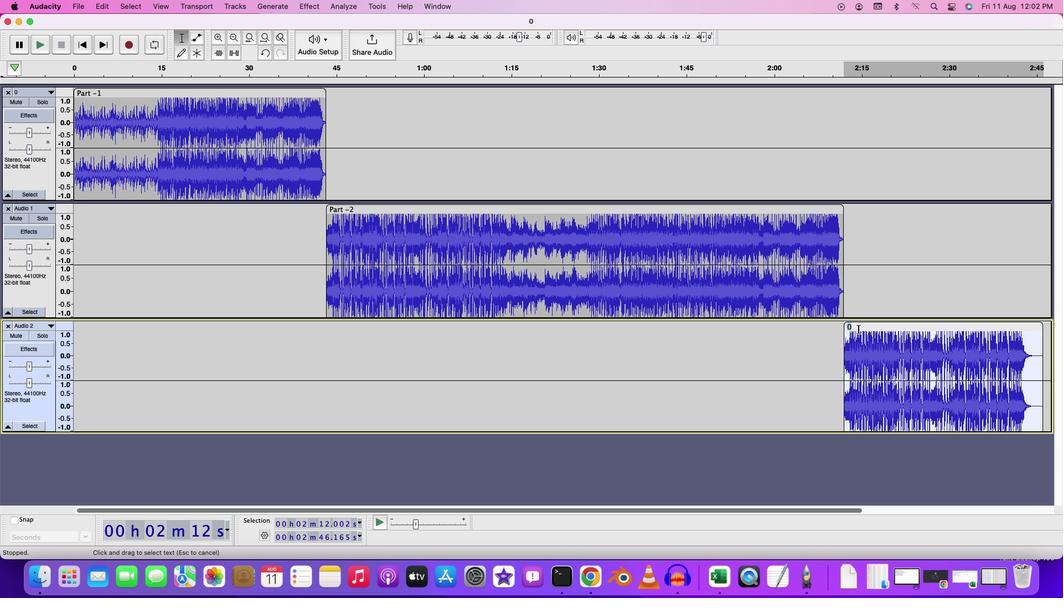 
Action: Key pressed Key.backspaceKey.shift'P''a''r''t'Key.space'-''3'
Screenshot: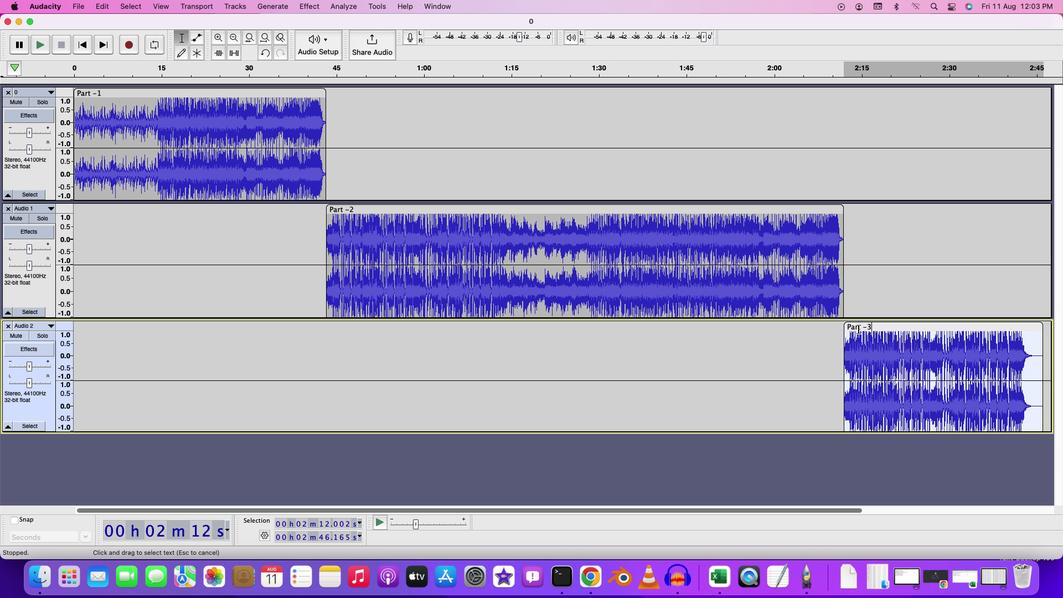 
Action: Mouse moved to (408, 519)
Screenshot: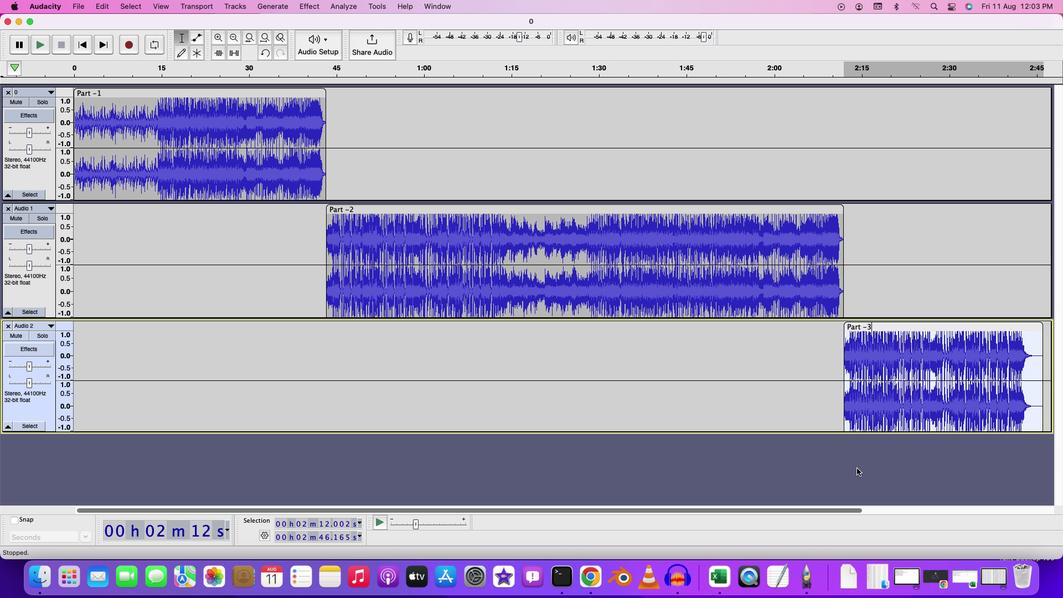 
Action: Mouse pressed left at (408, 519)
Screenshot: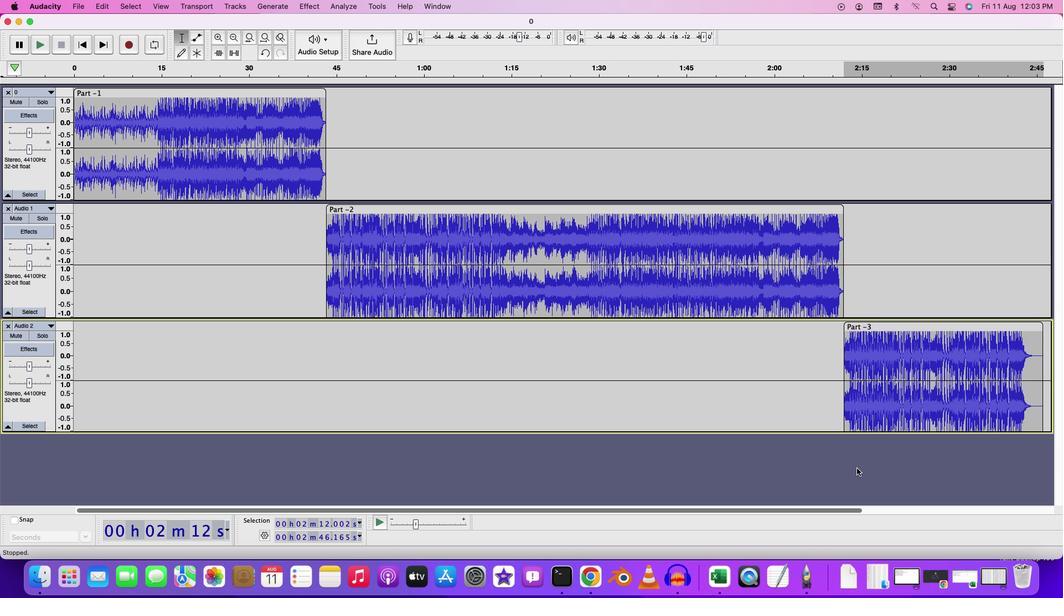 
Action: Mouse moved to (409, 519)
Screenshot: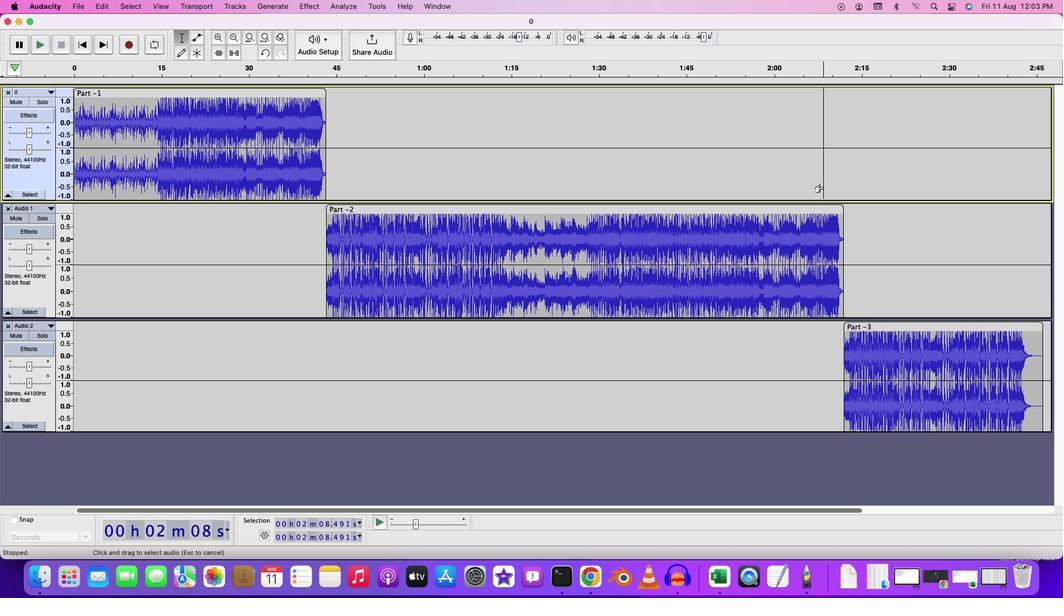 
Action: Mouse pressed left at (409, 519)
Screenshot: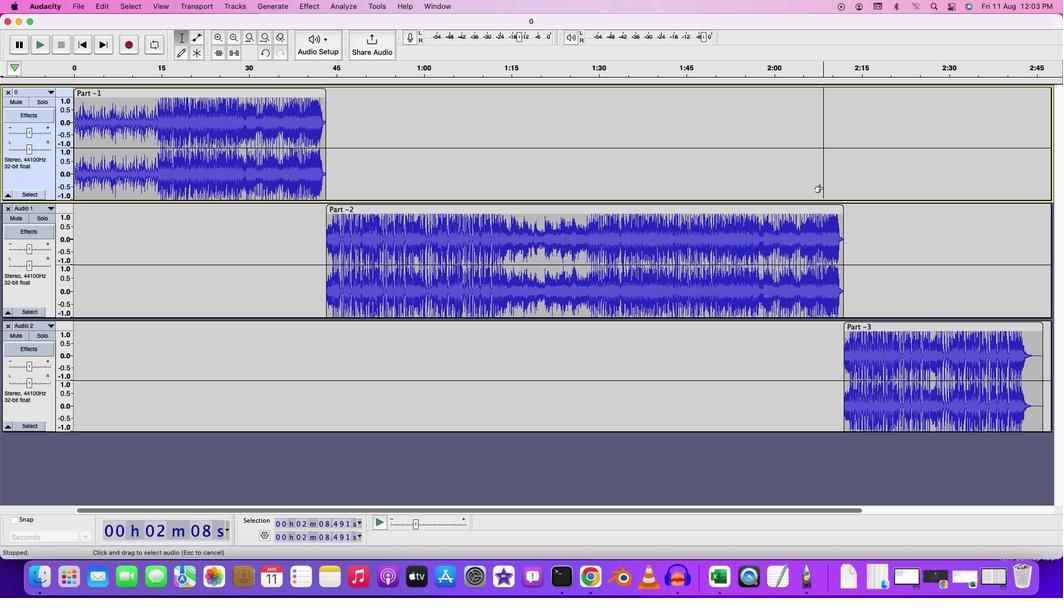 
Action: Key pressed Key.space
Screenshot: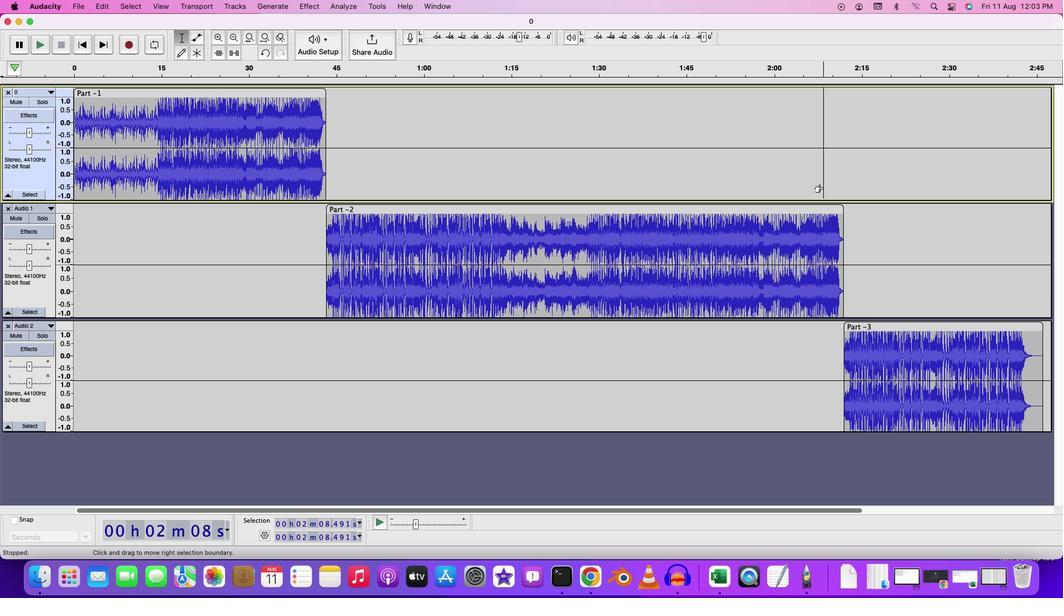 
Action: Mouse moved to (411, 519)
Screenshot: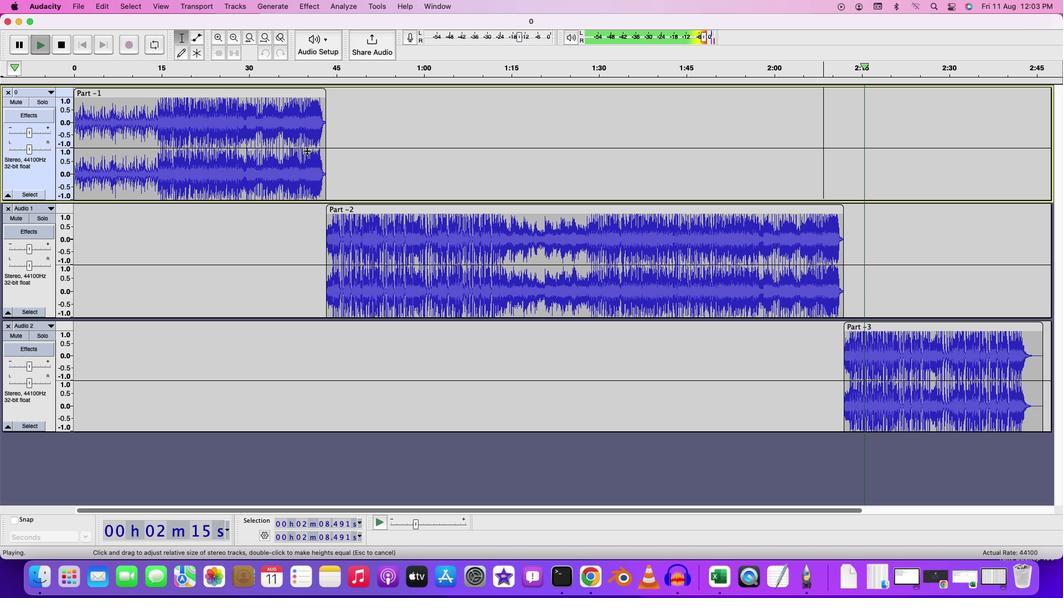
Action: Mouse pressed left at (411, 519)
Screenshot: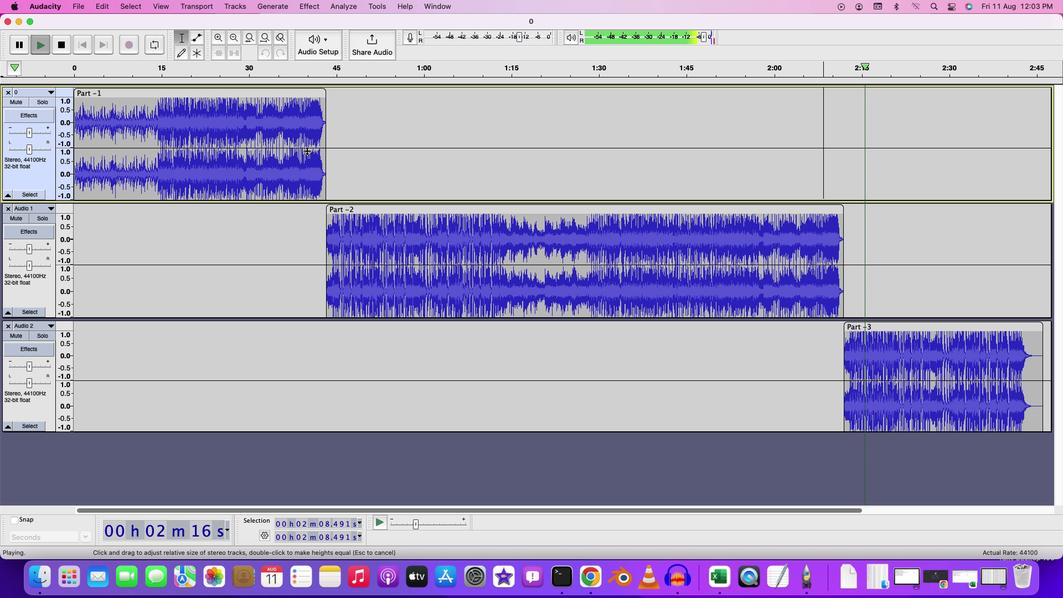 
Action: Key pressed Key.space
Screenshot: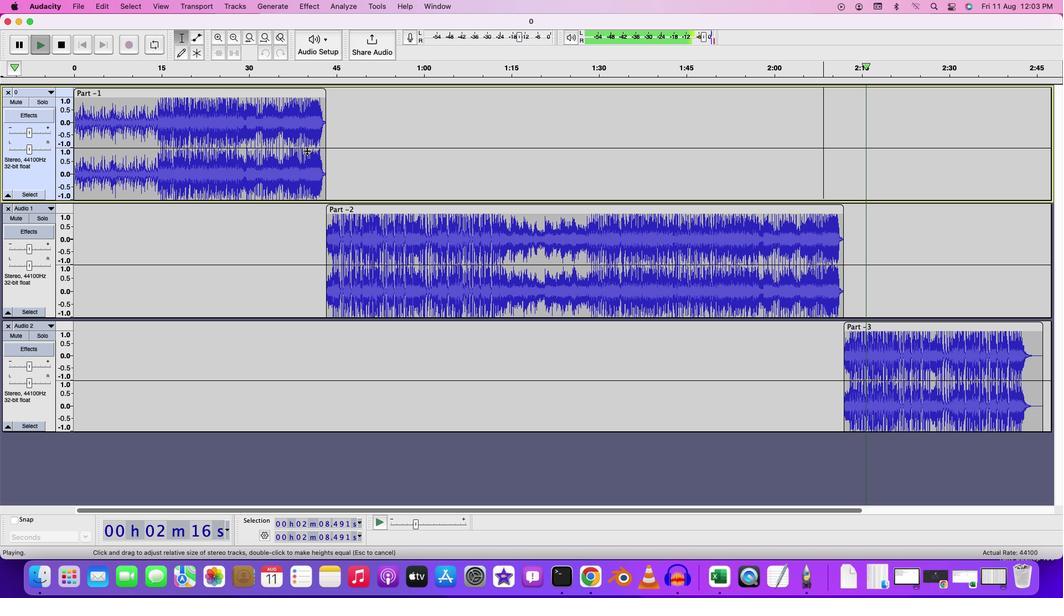 
Action: Mouse moved to (411, 519)
Screenshot: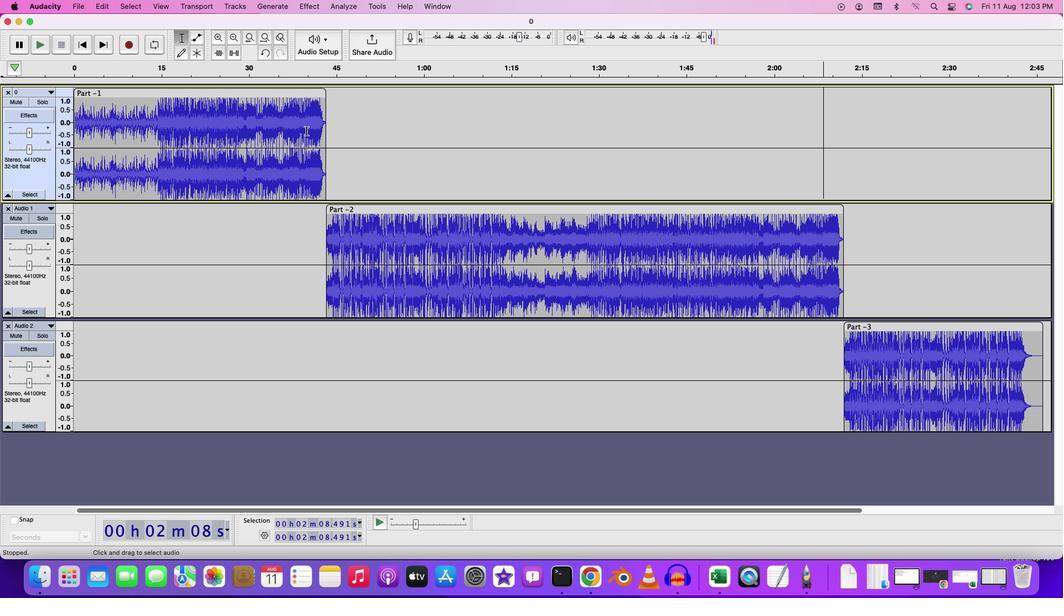 
Action: Mouse pressed left at (411, 519)
Screenshot: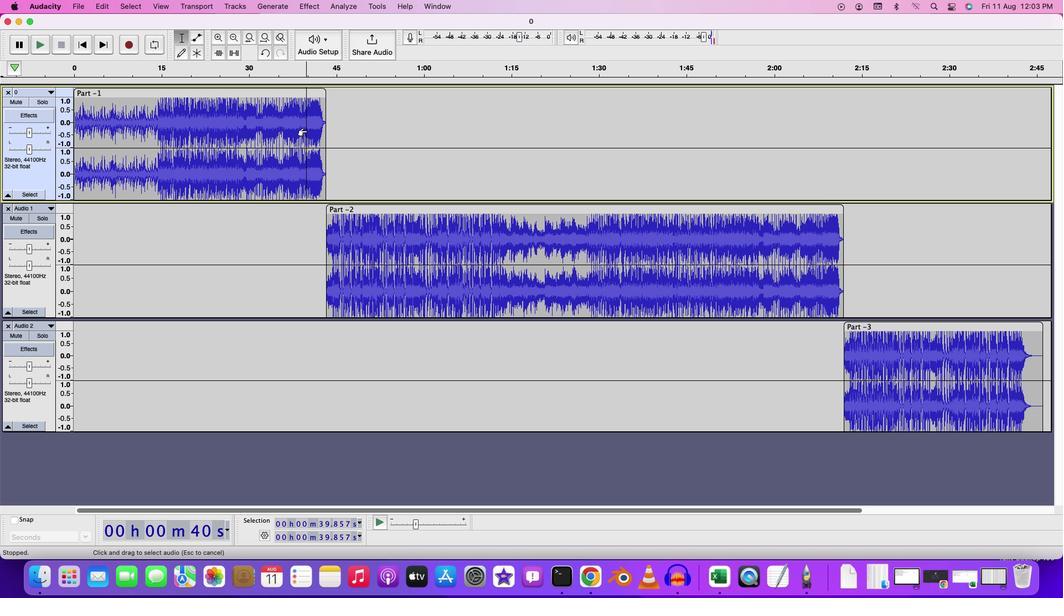 
Action: Key pressed Key.space
Screenshot: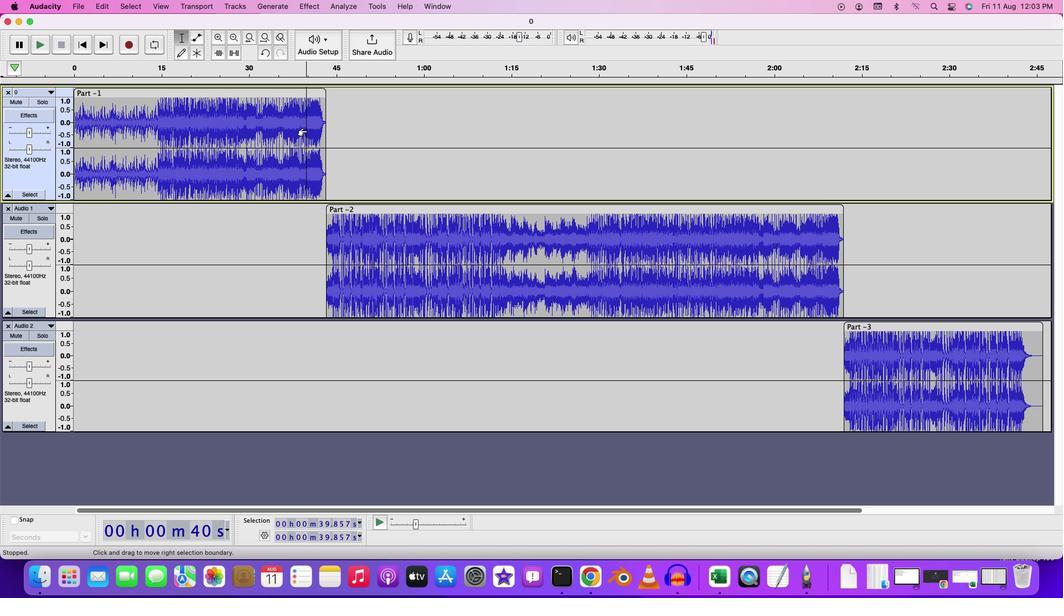 
Action: Mouse moved to (408, 519)
Screenshot: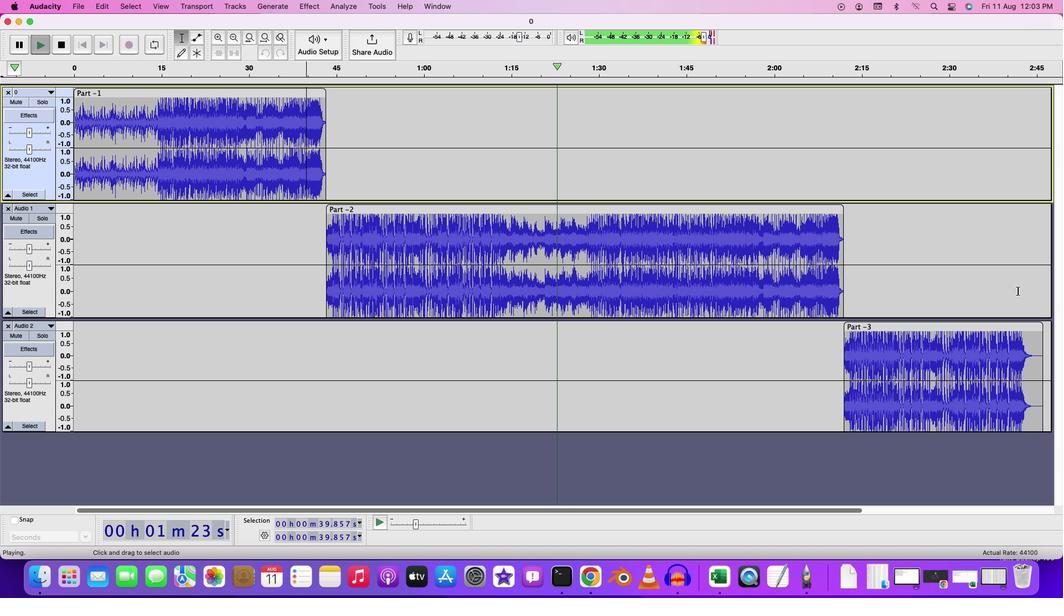
Action: Mouse pressed left at (408, 519)
Screenshot: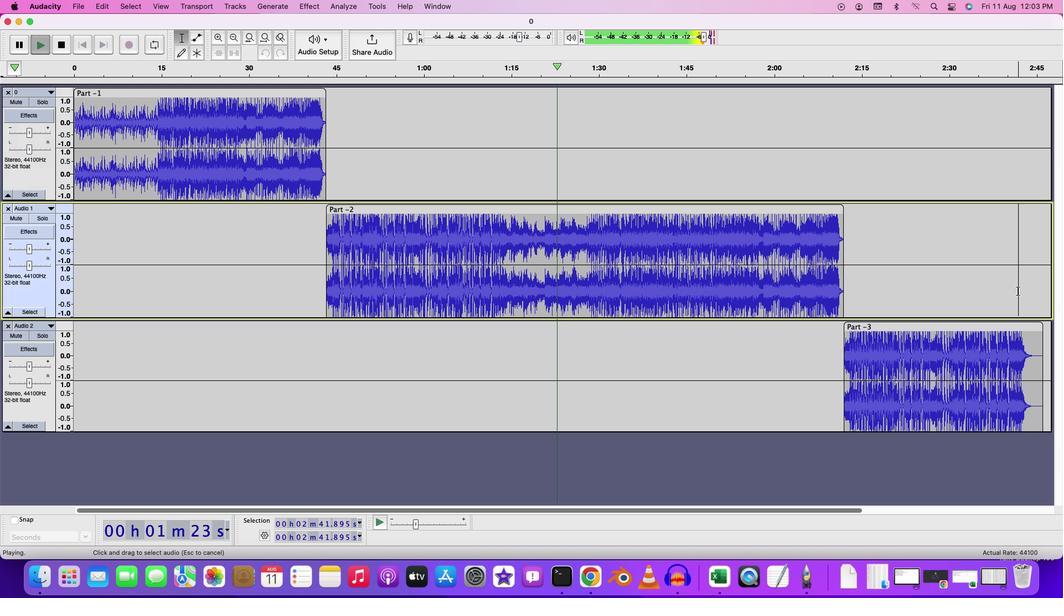 
Action: Key pressed Key.spaceKey.space
Screenshot: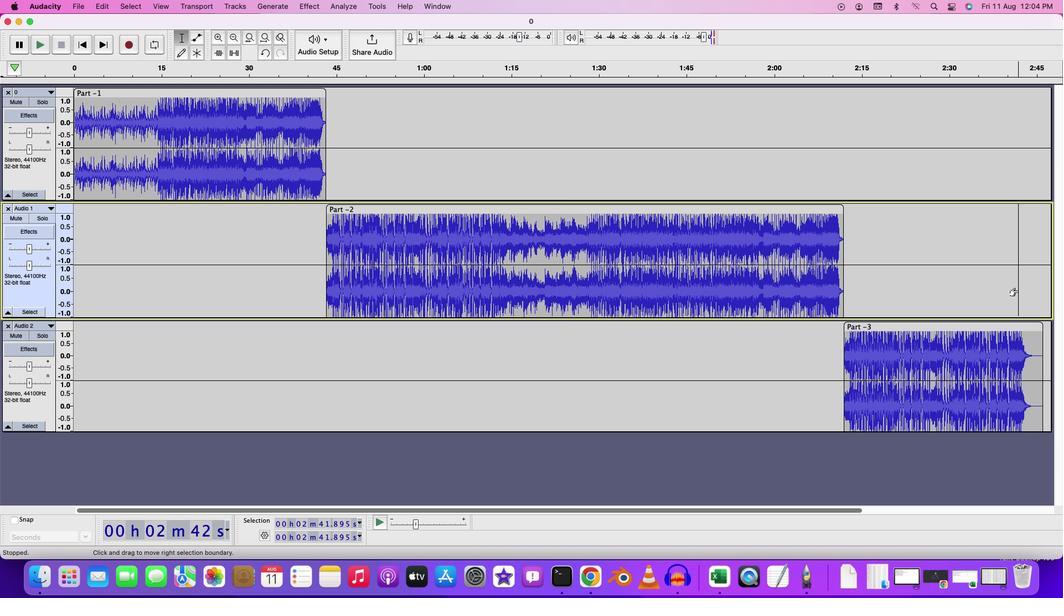 
Action: Mouse moved to (410, 519)
Screenshot: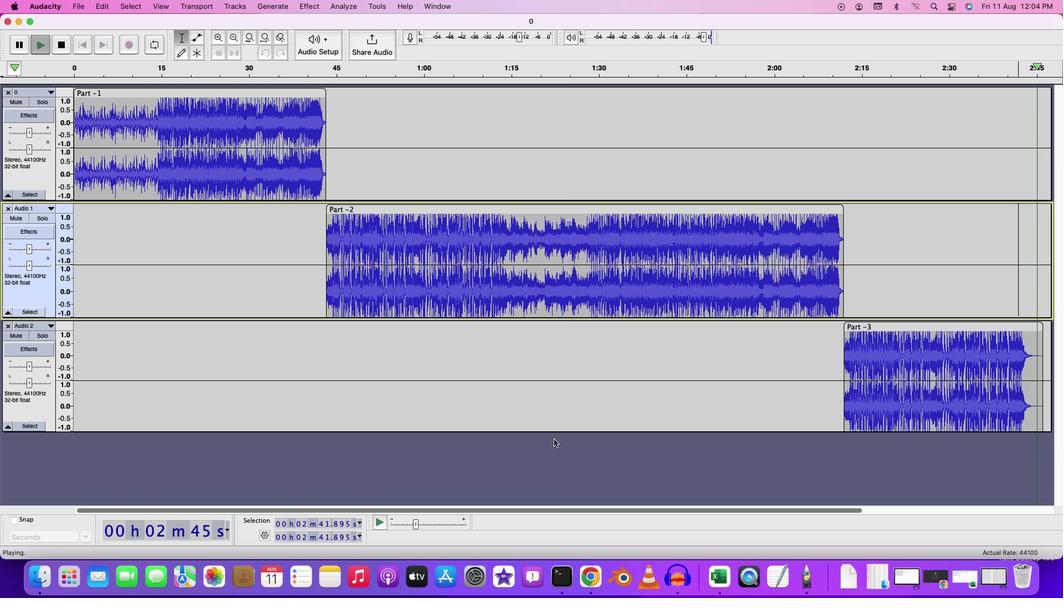 
Action: Key pressed Key.space
Screenshot: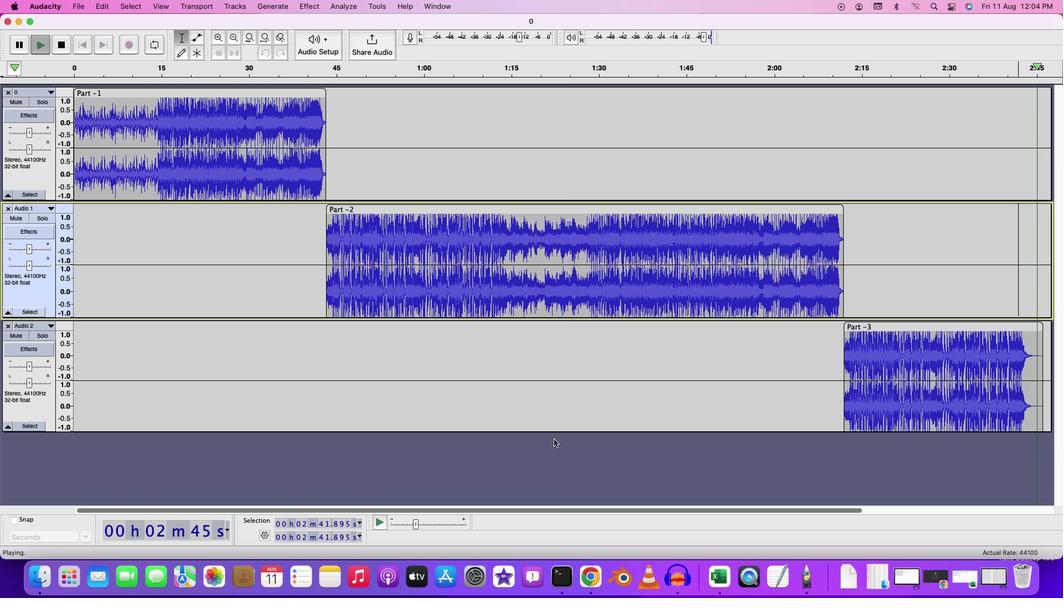 
Action: Mouse moved to (412, 519)
Screenshot: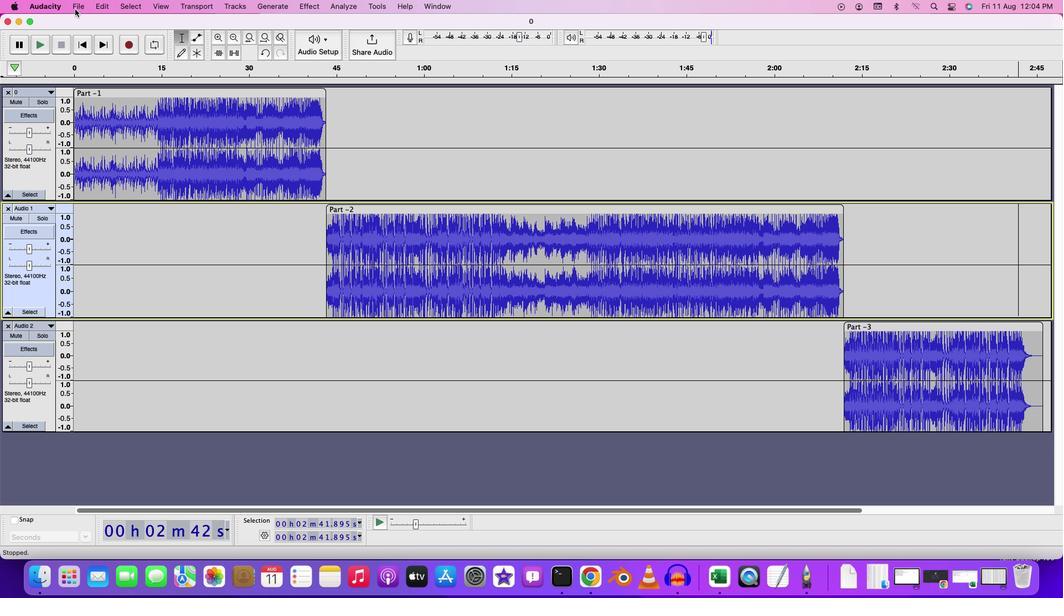 
Action: Mouse pressed left at (412, 519)
Screenshot: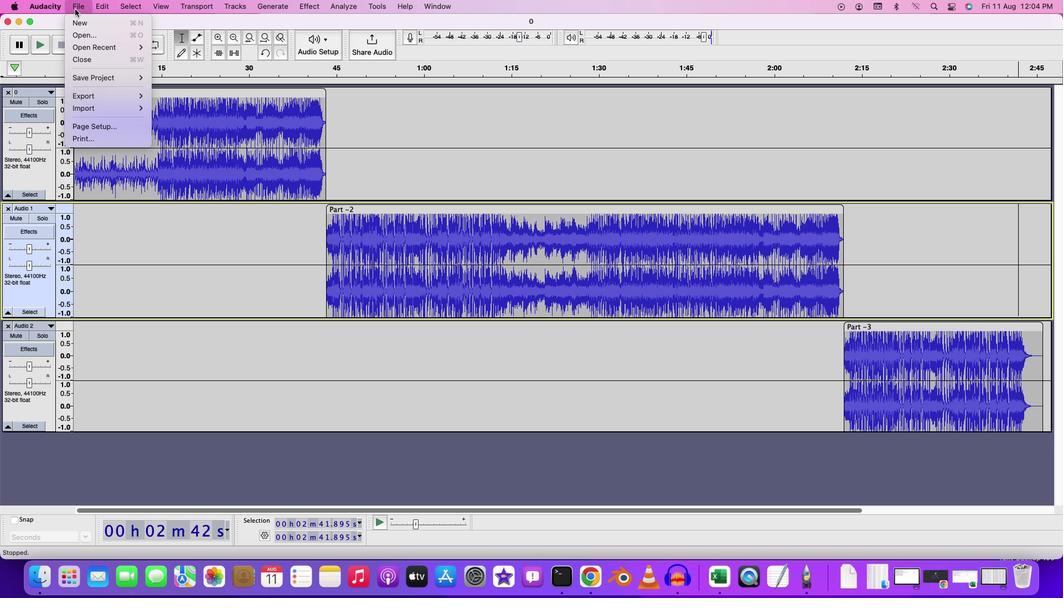 
Action: Mouse moved to (411, 519)
Screenshot: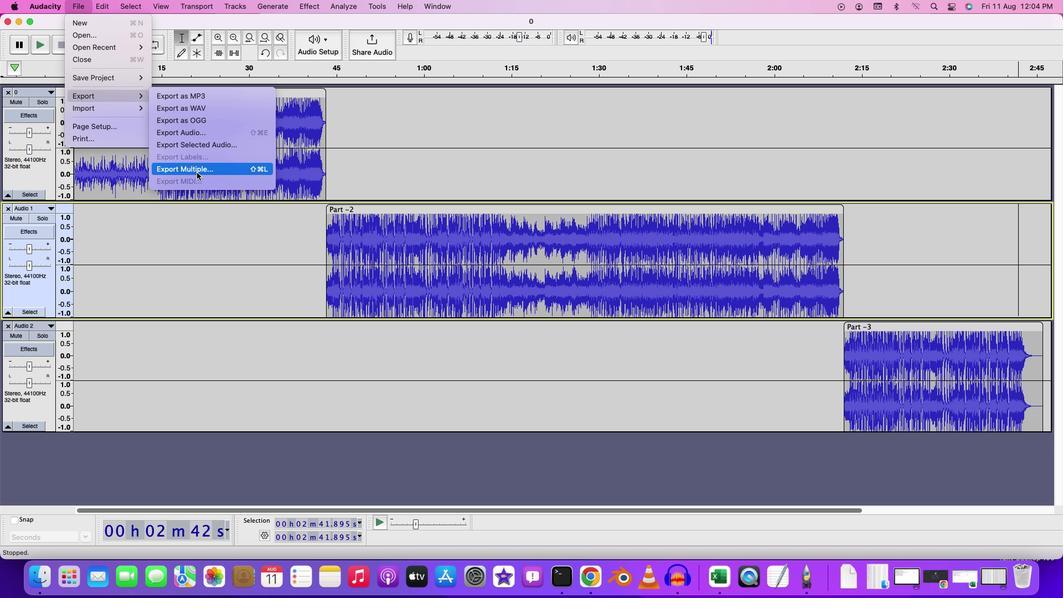 
Action: Mouse pressed left at (411, 519)
Screenshot: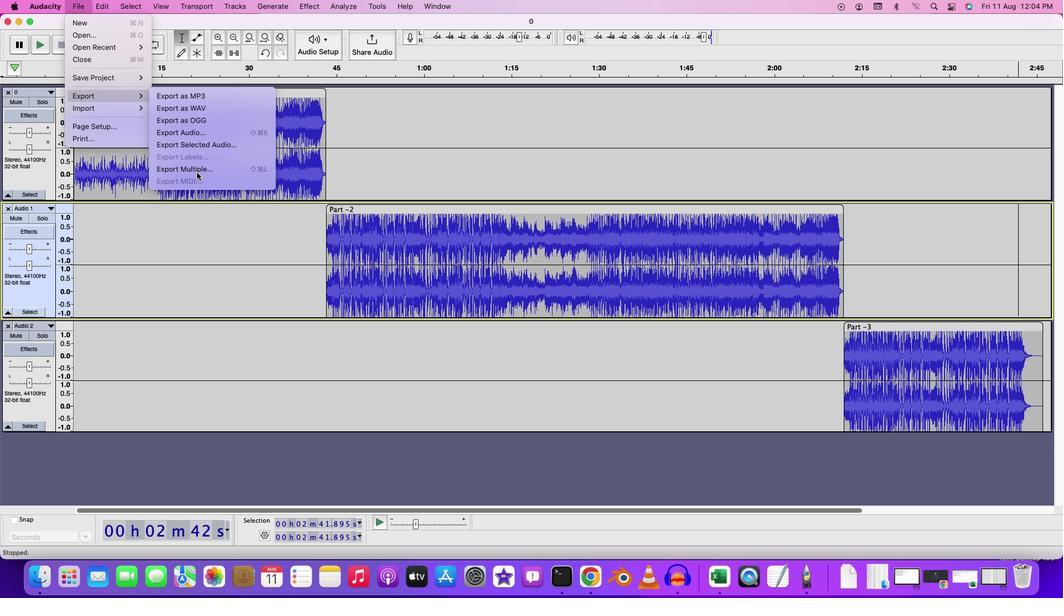 
Action: Mouse moved to (410, 519)
Screenshot: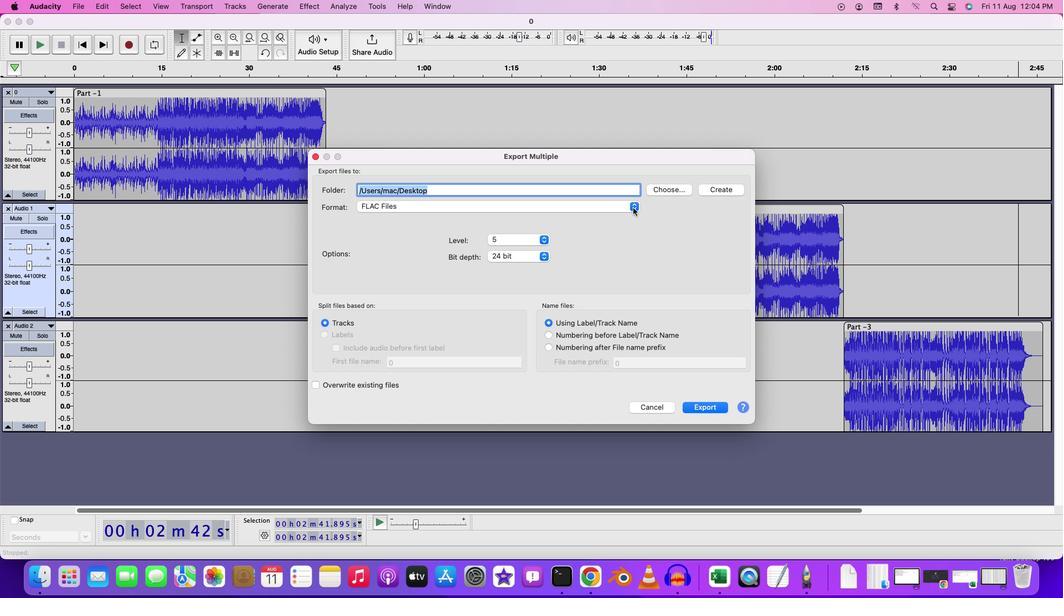 
Action: Mouse pressed left at (410, 519)
Screenshot: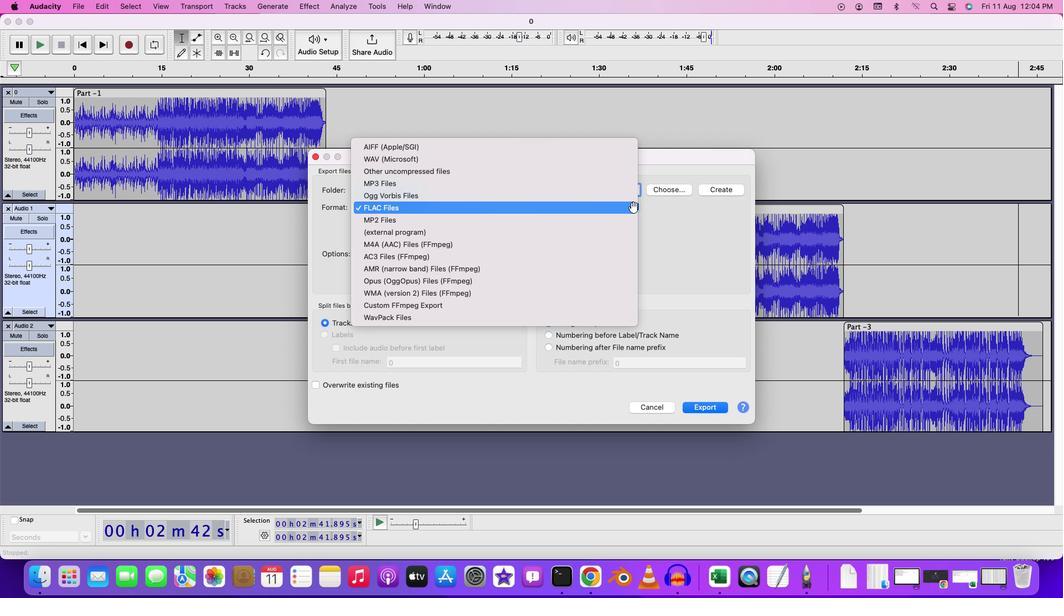 
Action: Mouse moved to (411, 519)
Screenshot: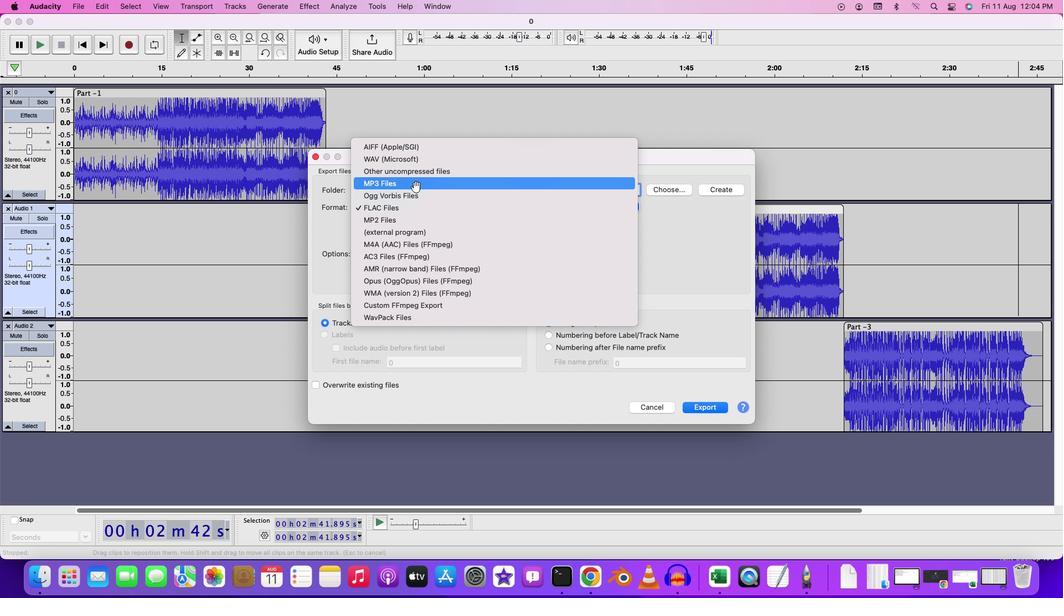 
Action: Mouse pressed left at (411, 519)
Screenshot: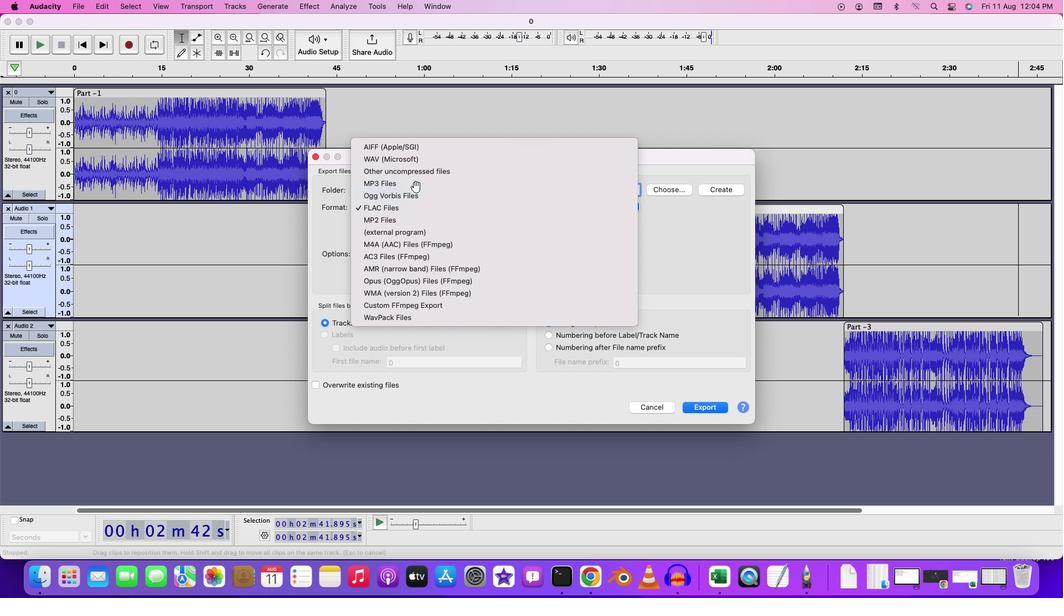 
Action: Mouse moved to (411, 519)
Screenshot: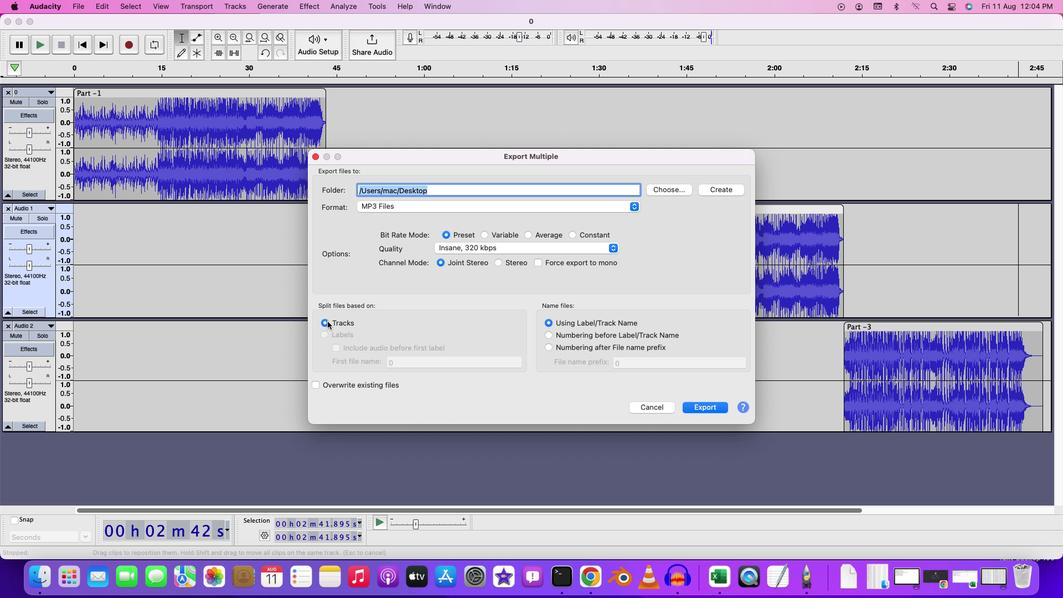 
Action: Mouse pressed left at (411, 519)
Screenshot: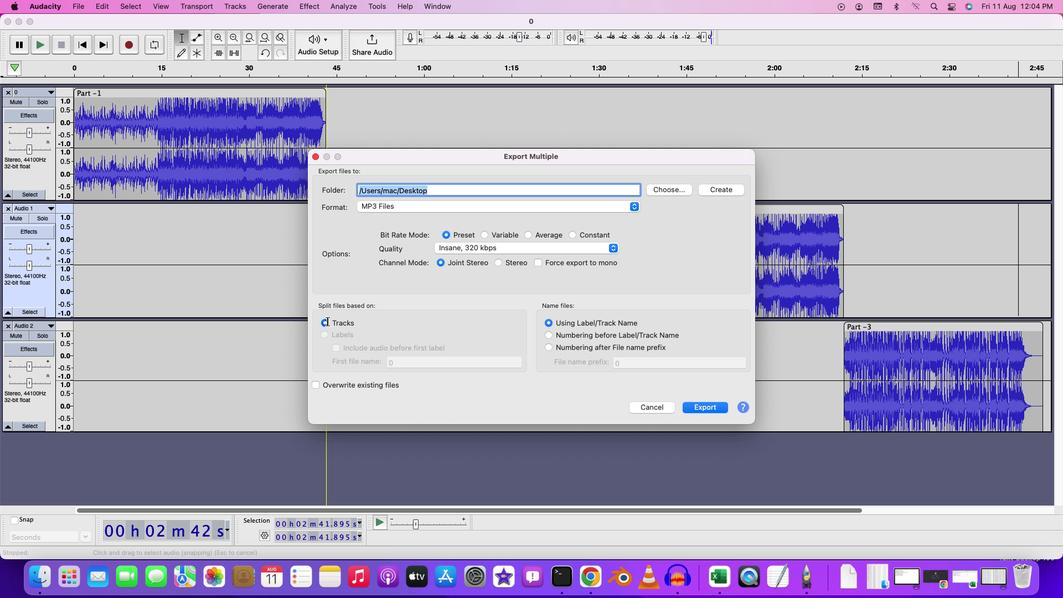 
Action: Mouse pressed left at (411, 519)
Screenshot: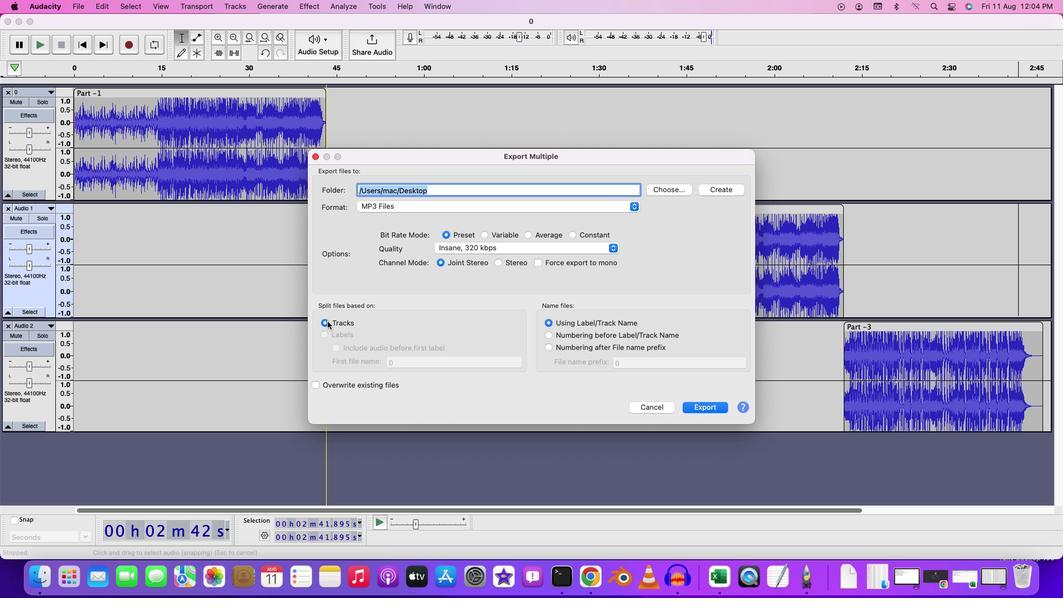 
Action: Mouse moved to (410, 519)
Screenshot: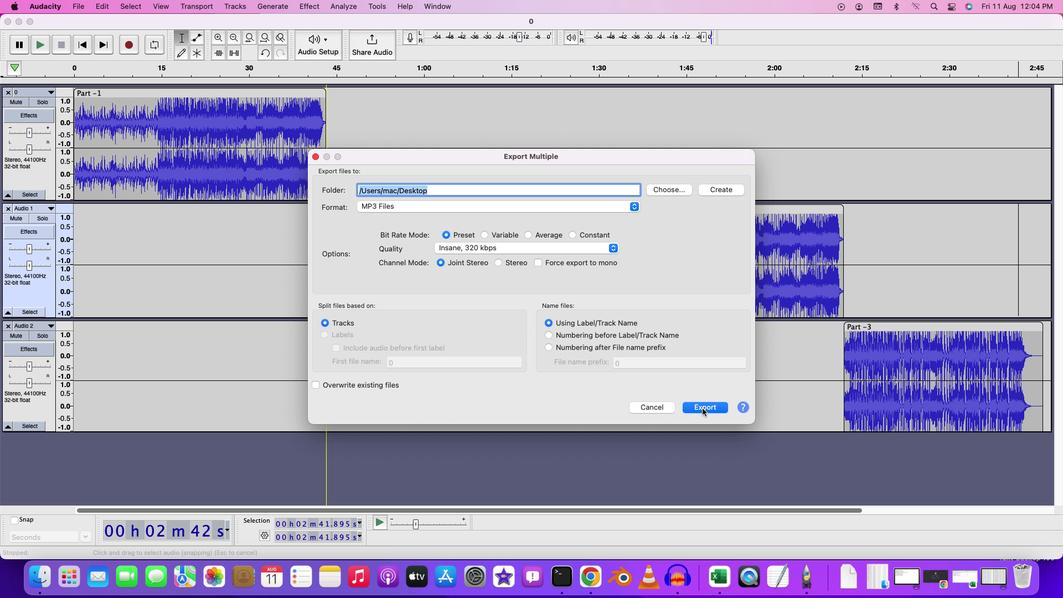 
Action: Mouse pressed left at (410, 519)
Screenshot: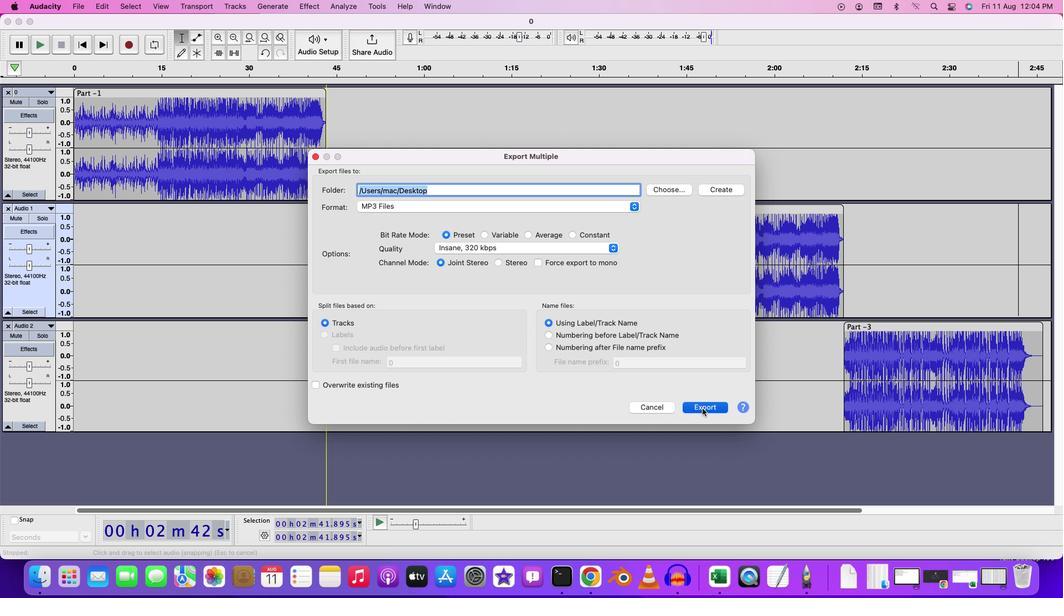 
Action: Mouse moved to (410, 519)
Screenshot: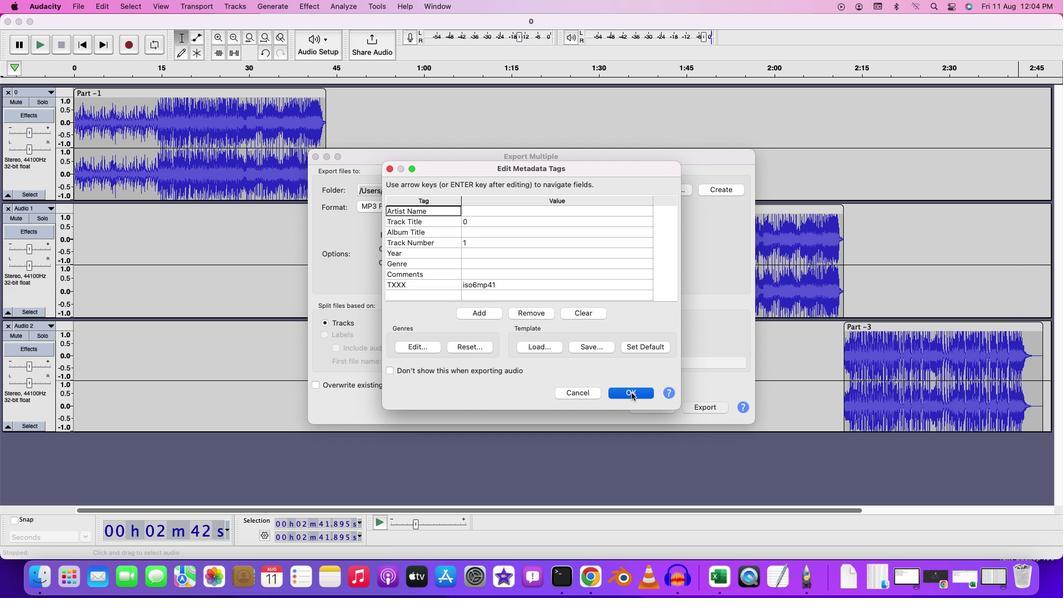 
Action: Mouse pressed left at (410, 519)
Screenshot: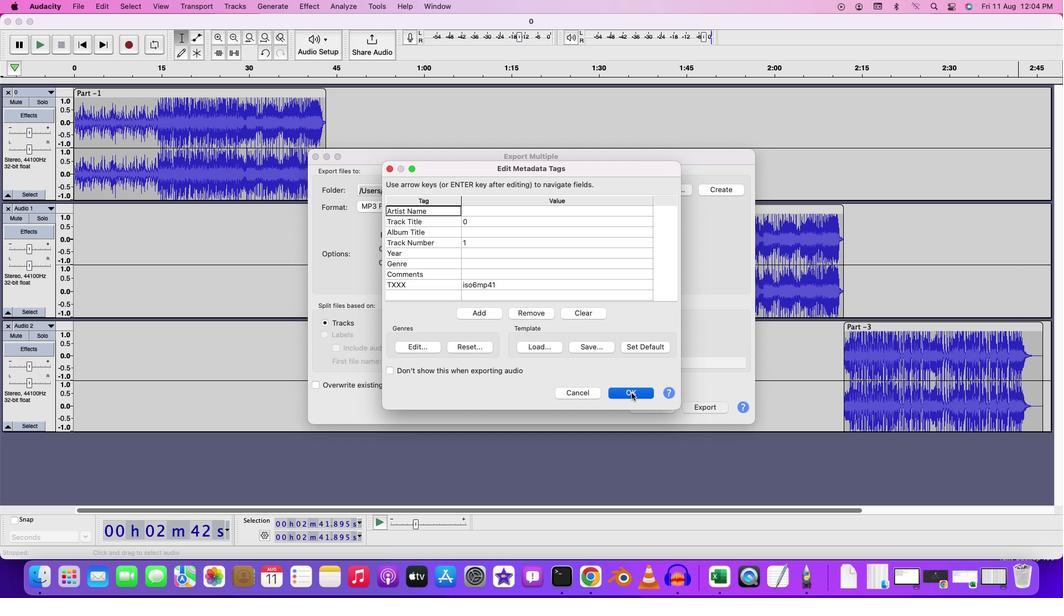 
Action: Mouse moved to (410, 519)
Screenshot: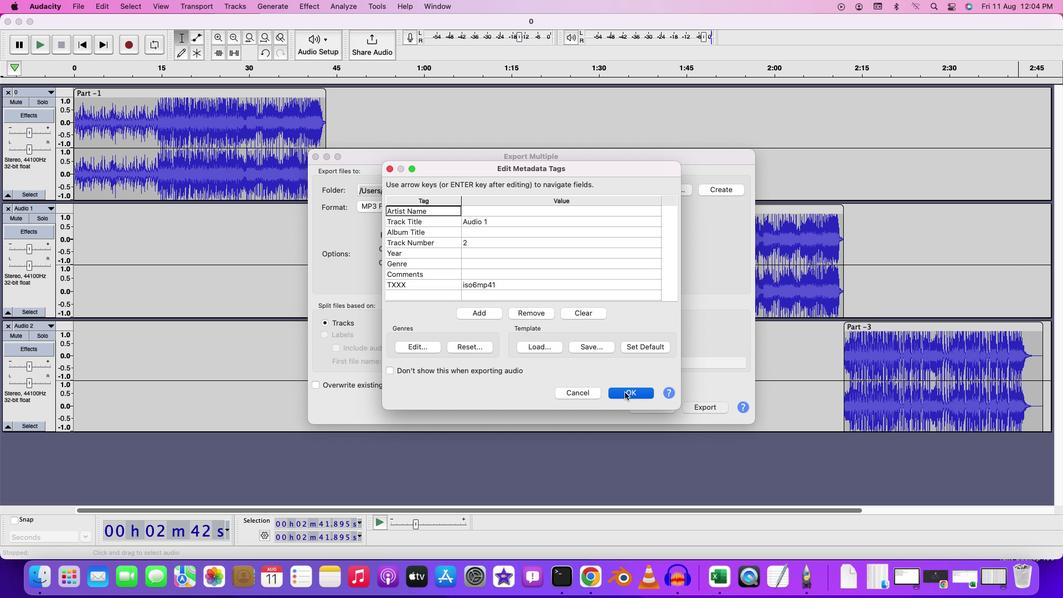 
Action: Mouse pressed left at (410, 519)
Screenshot: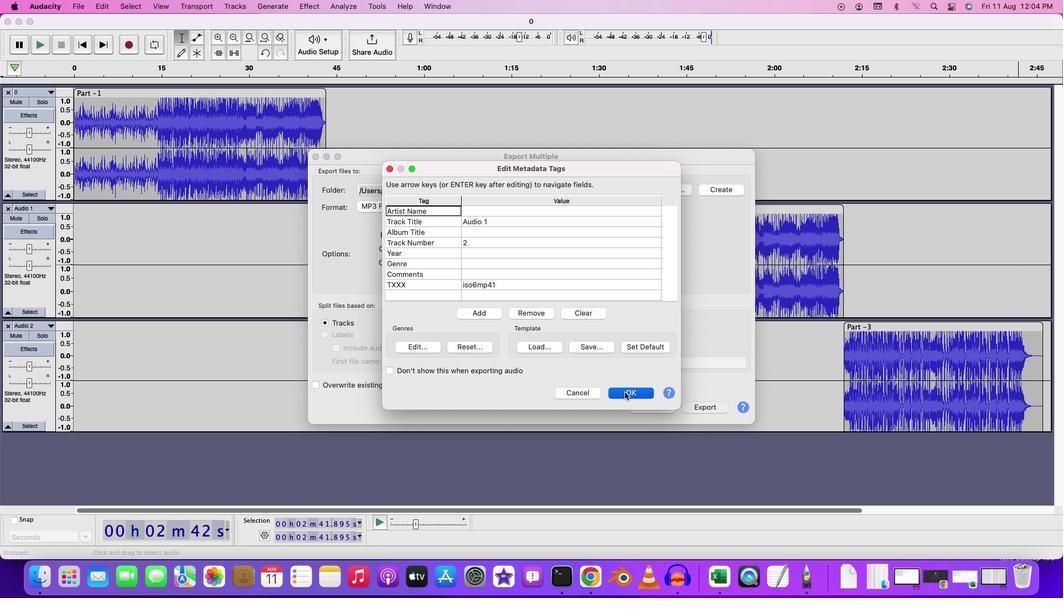 
Action: Mouse moved to (410, 519)
Screenshot: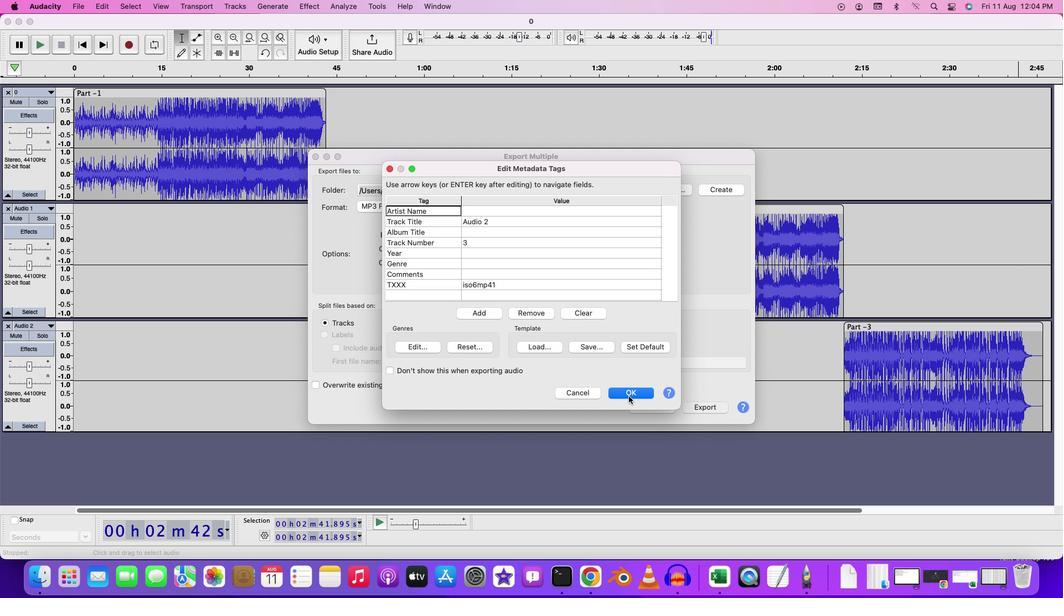 
Action: Mouse pressed left at (410, 519)
Screenshot: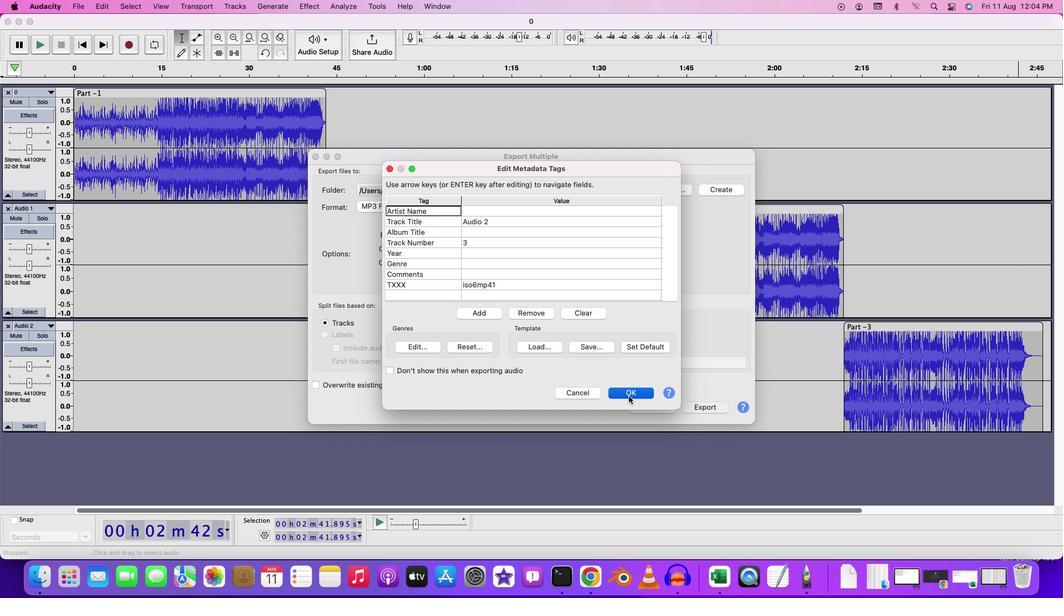 
Action: Mouse moved to (410, 519)
Screenshot: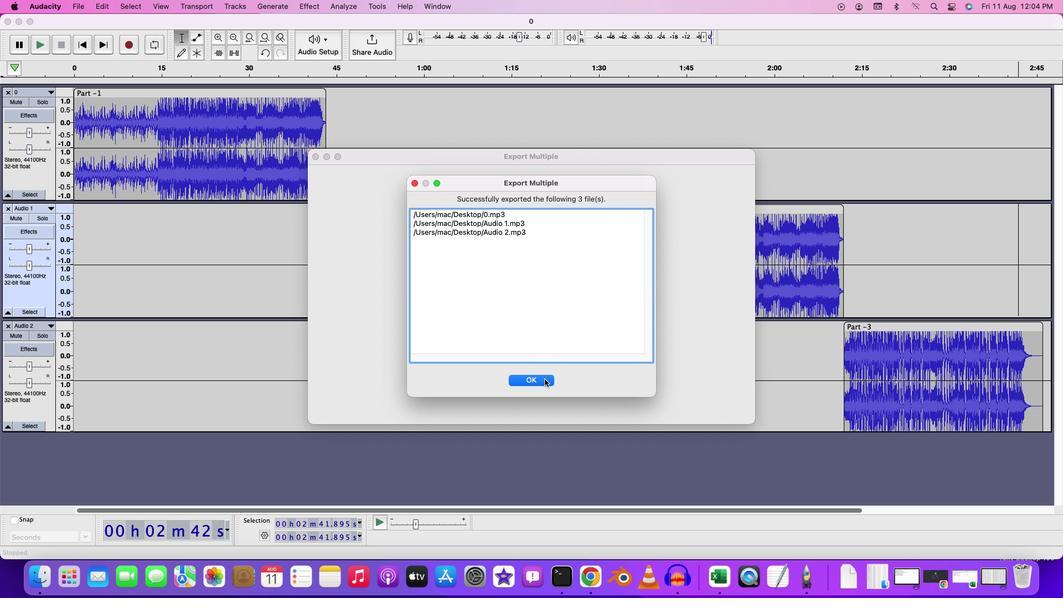 
Action: Mouse pressed left at (410, 519)
Screenshot: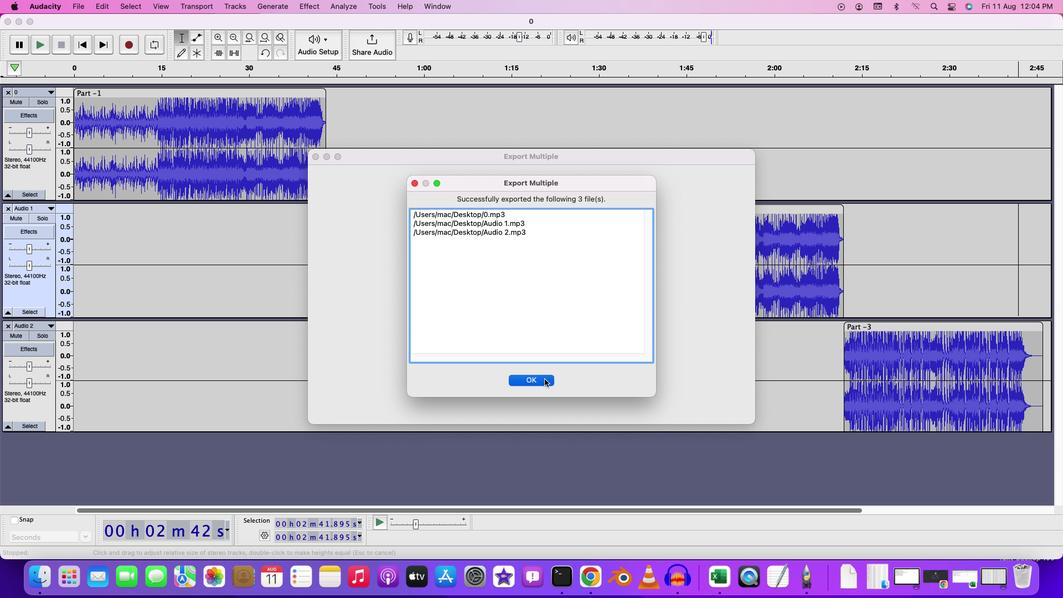 
Action: Mouse moved to (410, 519)
Screenshot: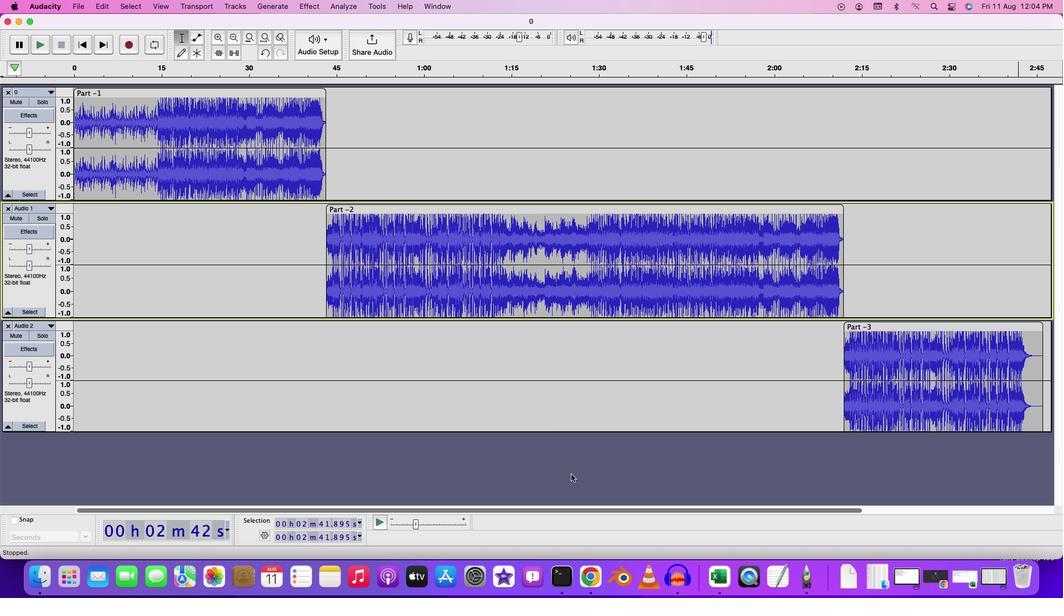 
Action: Mouse pressed left at (410, 519)
Screenshot: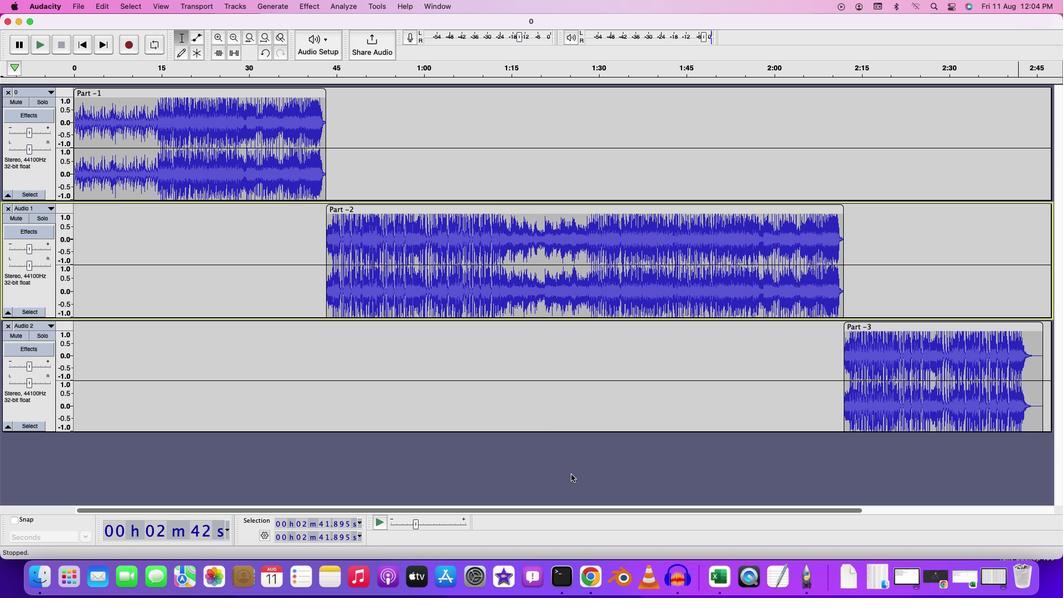 
